 Task: Look for space in Herten, Germany from 5th September, 2023 to 12th September, 2023 for 2 adults in price range Rs.10000 to Rs.15000.  With 1  bedroom having 1 bed and 1 bathroom. Property type can be house, flat, guest house, hotel. Booking option can be shelf check-in. Required host language is English.
Action: Mouse moved to (277, 173)
Screenshot: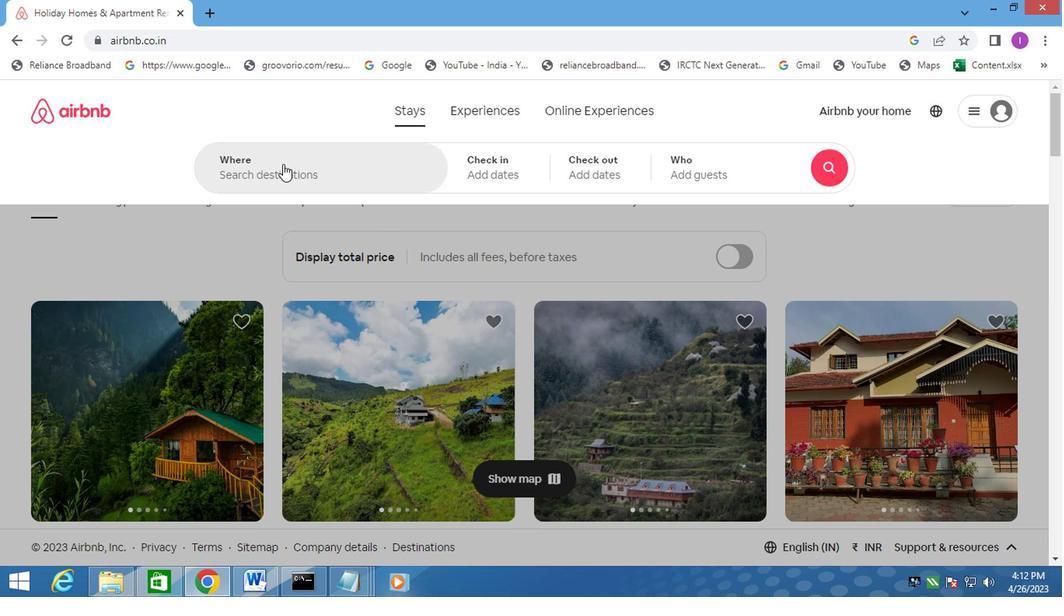 
Action: Mouse pressed left at (277, 173)
Screenshot: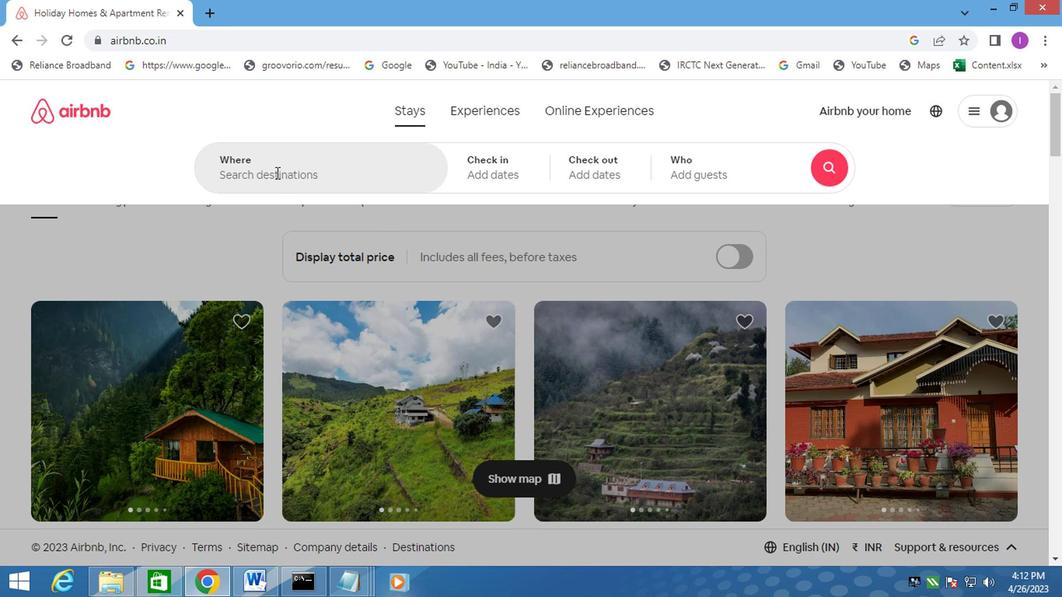 
Action: Mouse moved to (246, 204)
Screenshot: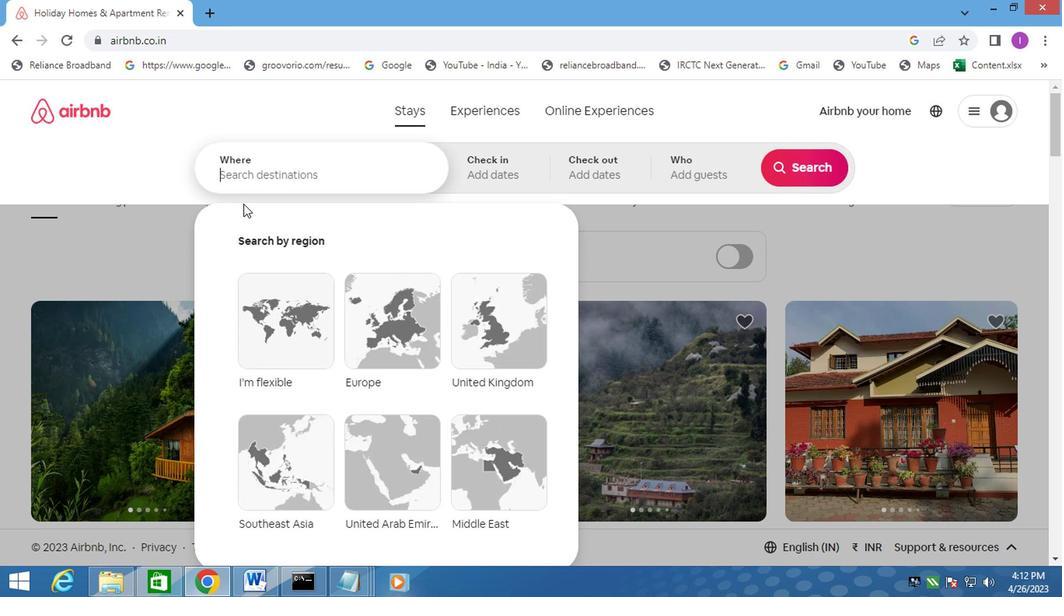 
Action: Key pressed herten,germany
Screenshot: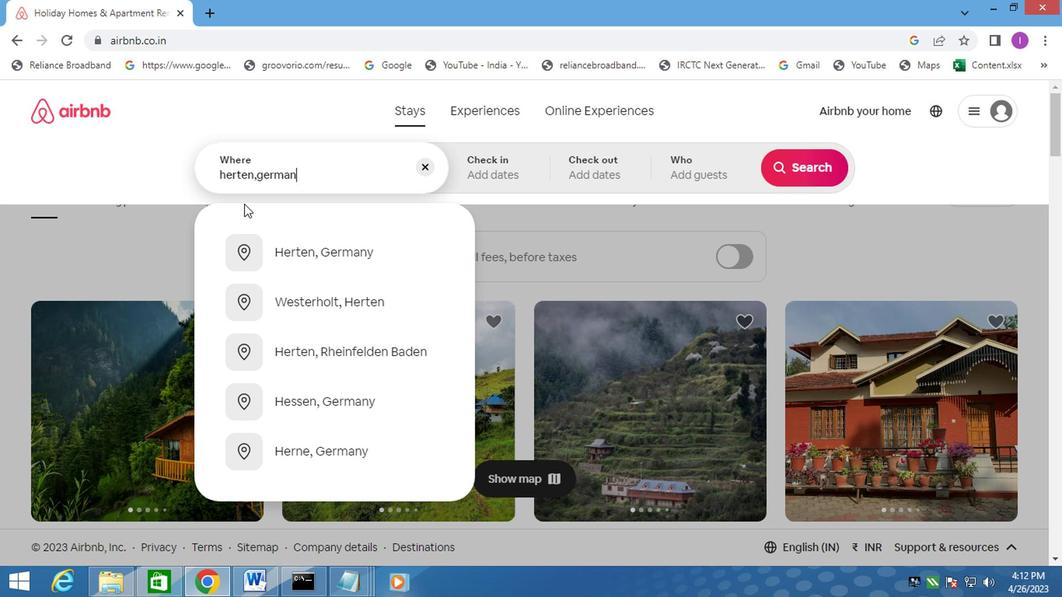 
Action: Mouse moved to (294, 243)
Screenshot: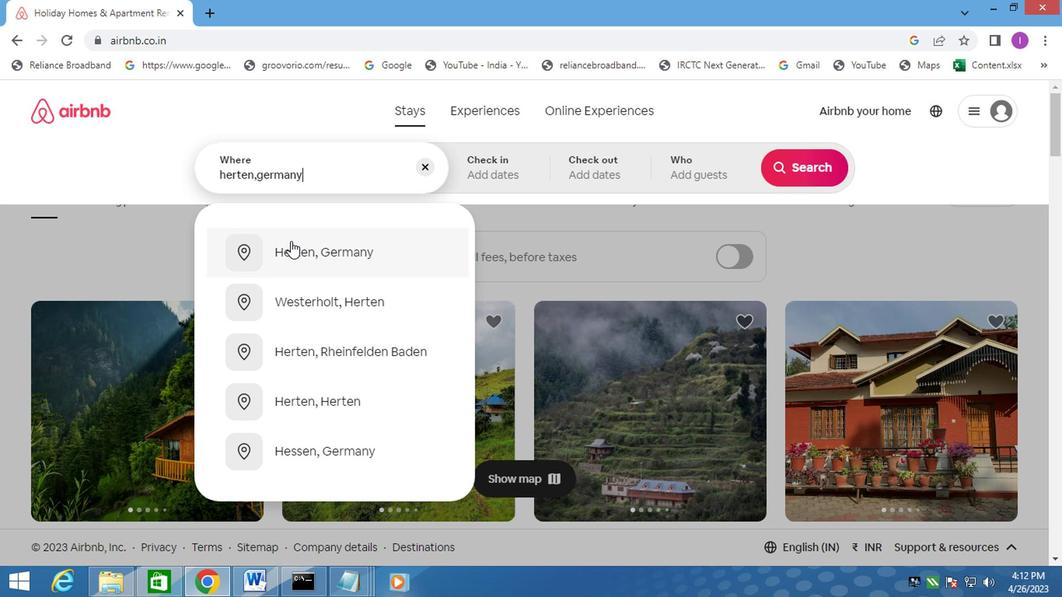 
Action: Mouse pressed left at (294, 243)
Screenshot: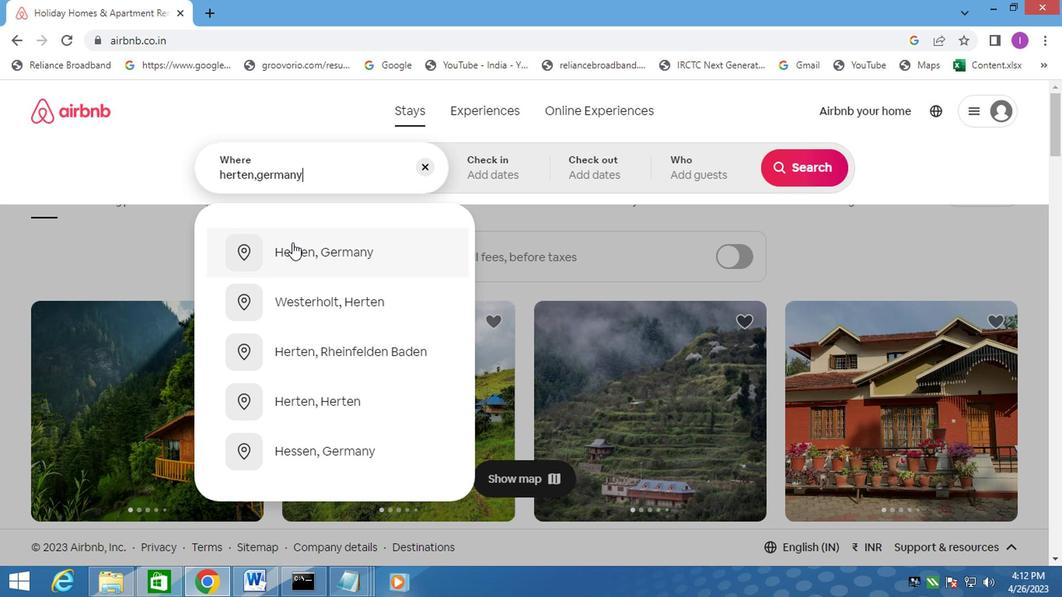 
Action: Mouse moved to (790, 291)
Screenshot: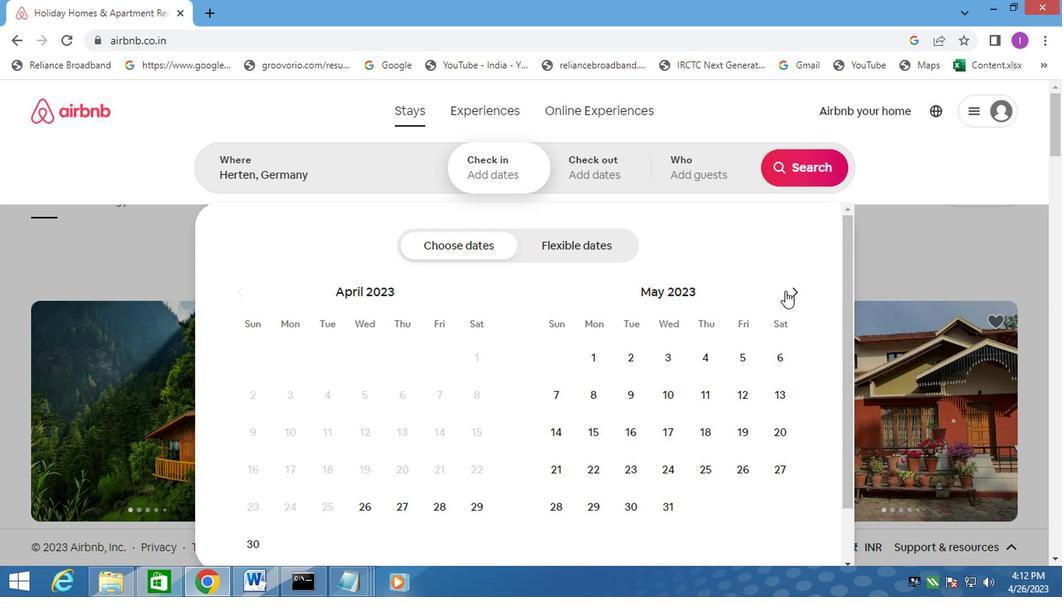 
Action: Mouse pressed left at (790, 291)
Screenshot: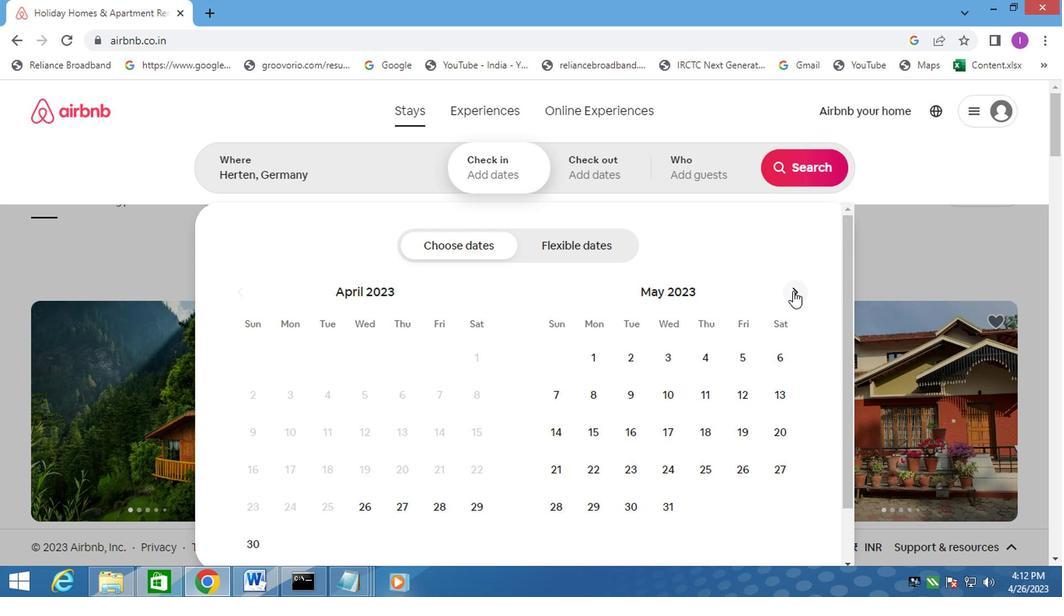 
Action: Mouse pressed left at (790, 291)
Screenshot: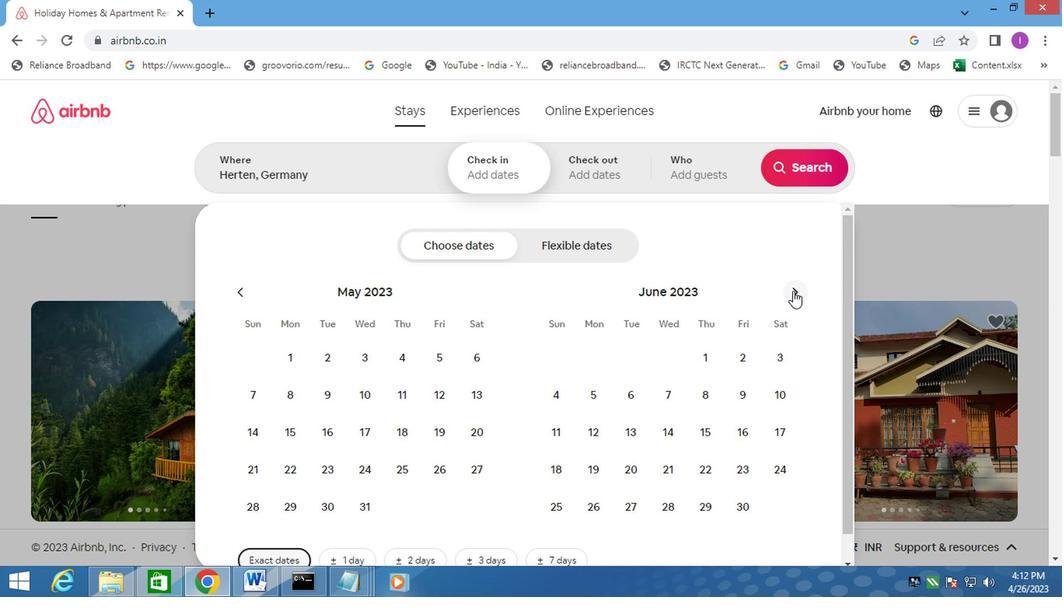 
Action: Mouse moved to (798, 292)
Screenshot: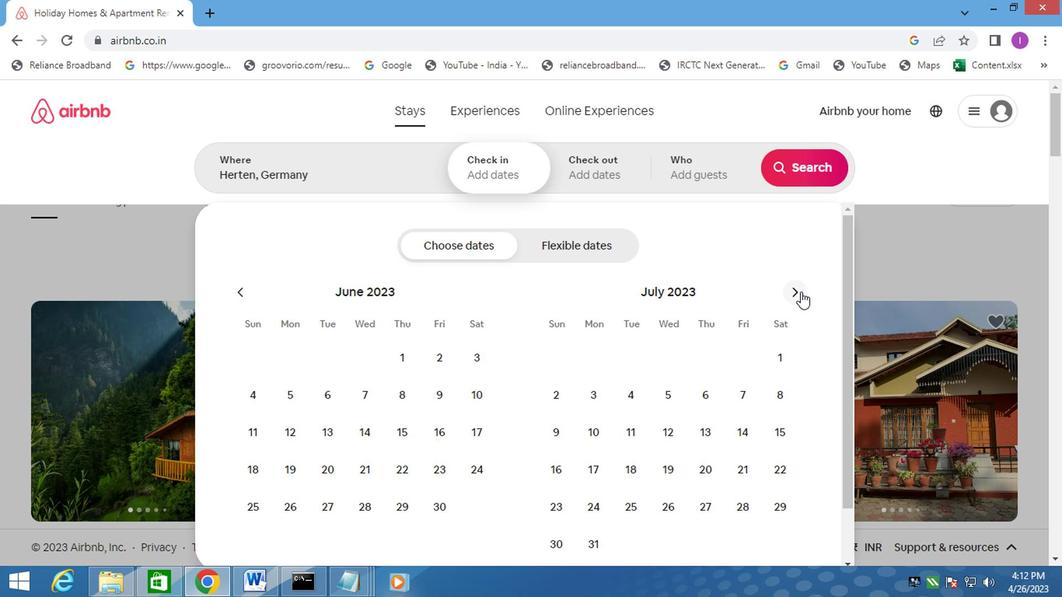 
Action: Mouse pressed left at (798, 292)
Screenshot: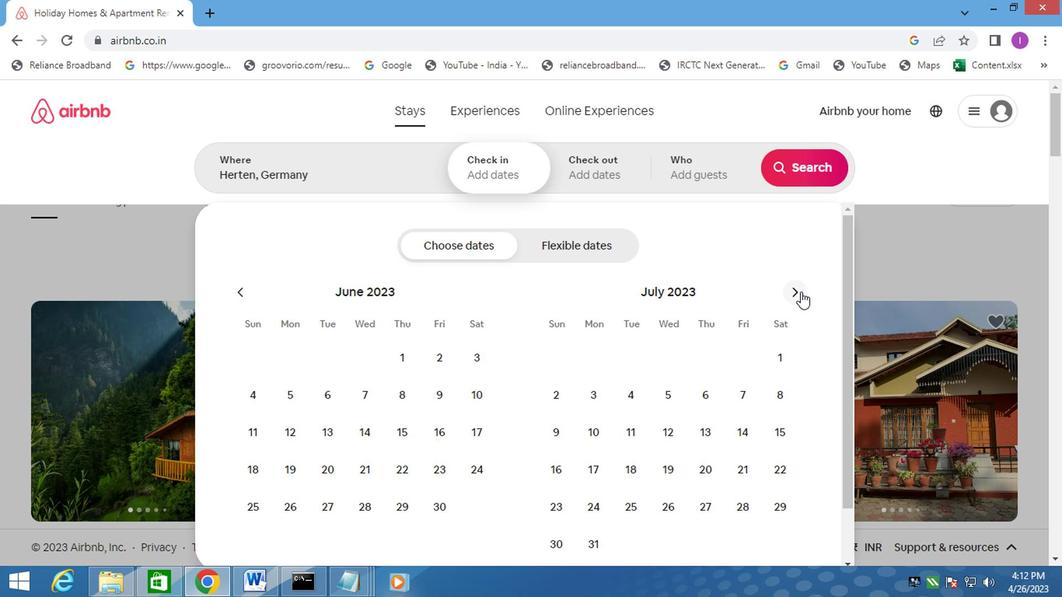 
Action: Mouse moved to (799, 292)
Screenshot: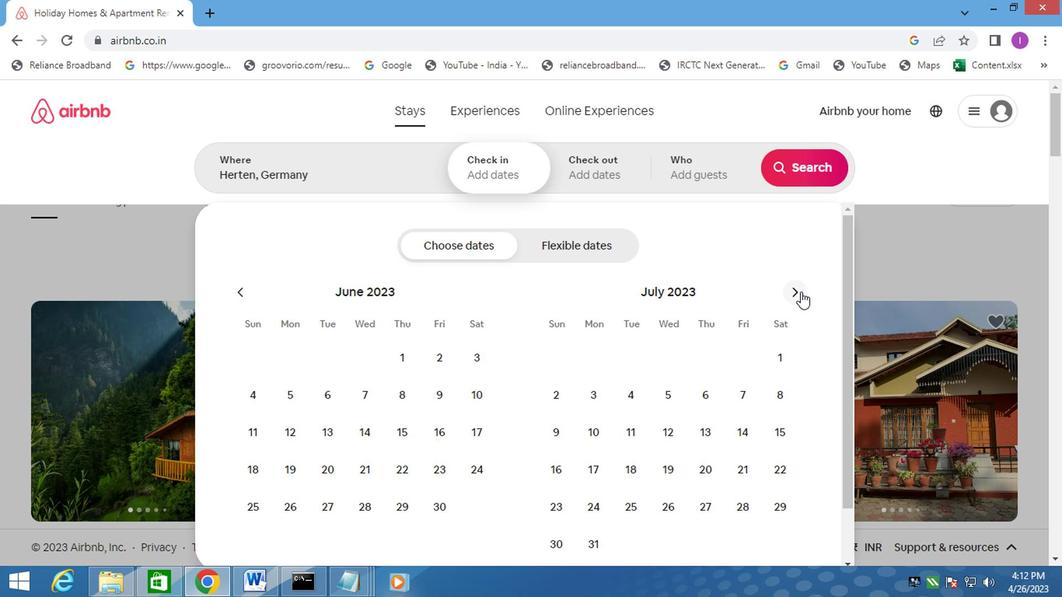
Action: Mouse pressed left at (799, 292)
Screenshot: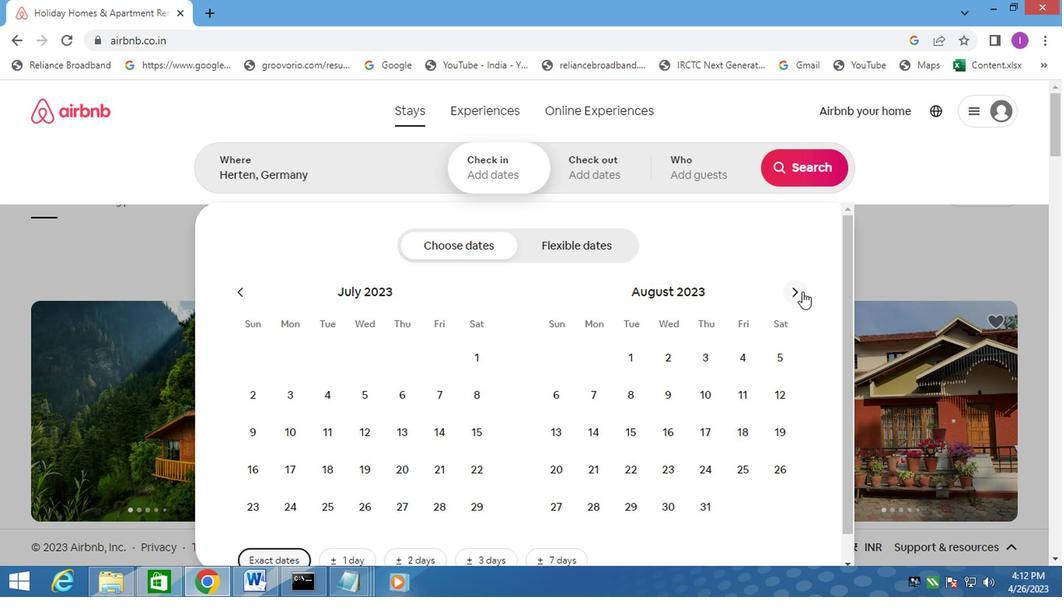 
Action: Mouse moved to (628, 395)
Screenshot: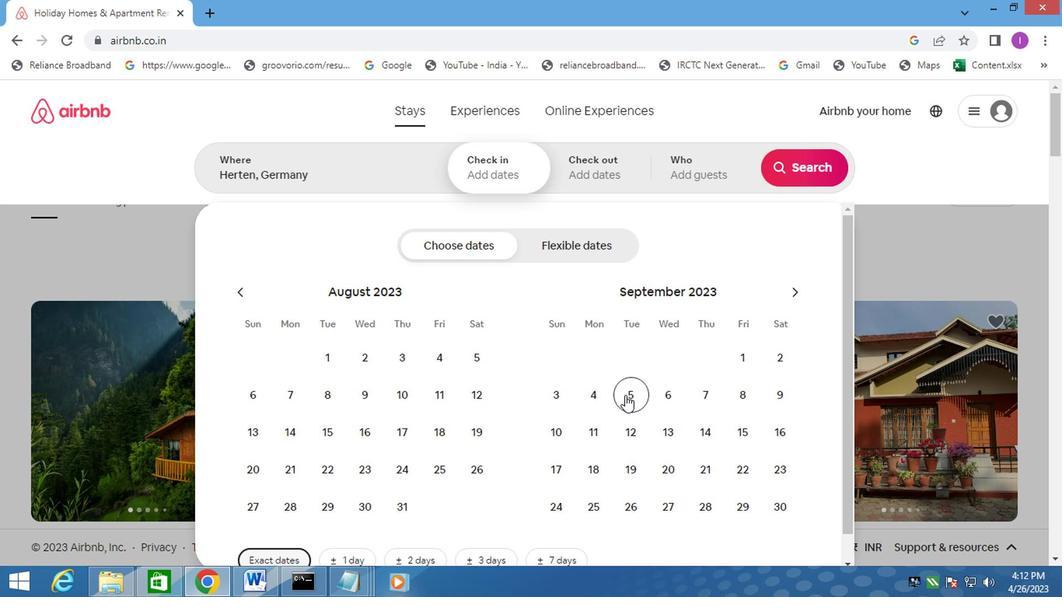
Action: Mouse pressed left at (628, 395)
Screenshot: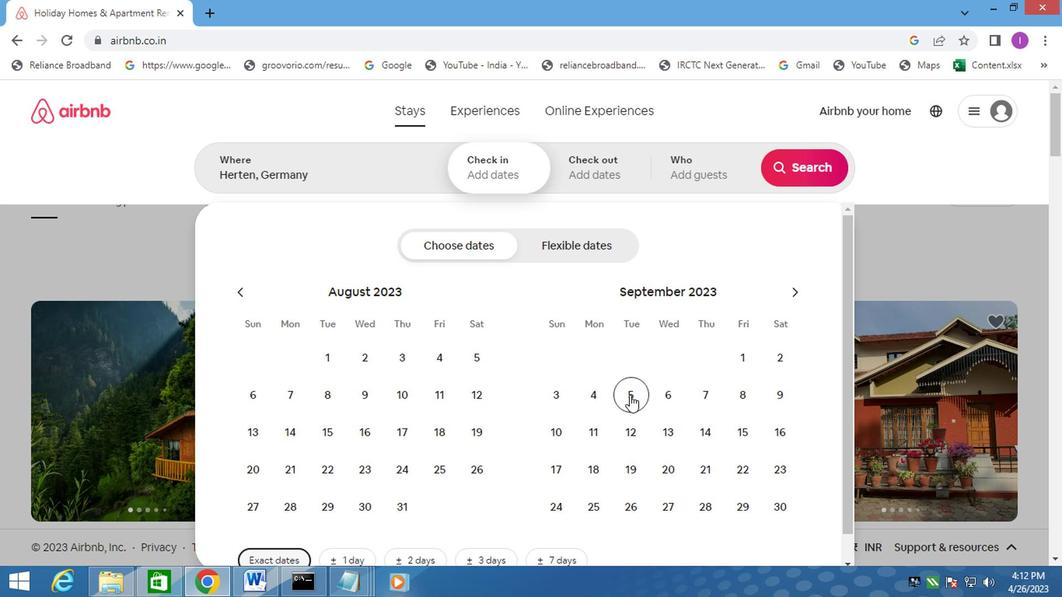 
Action: Mouse moved to (641, 425)
Screenshot: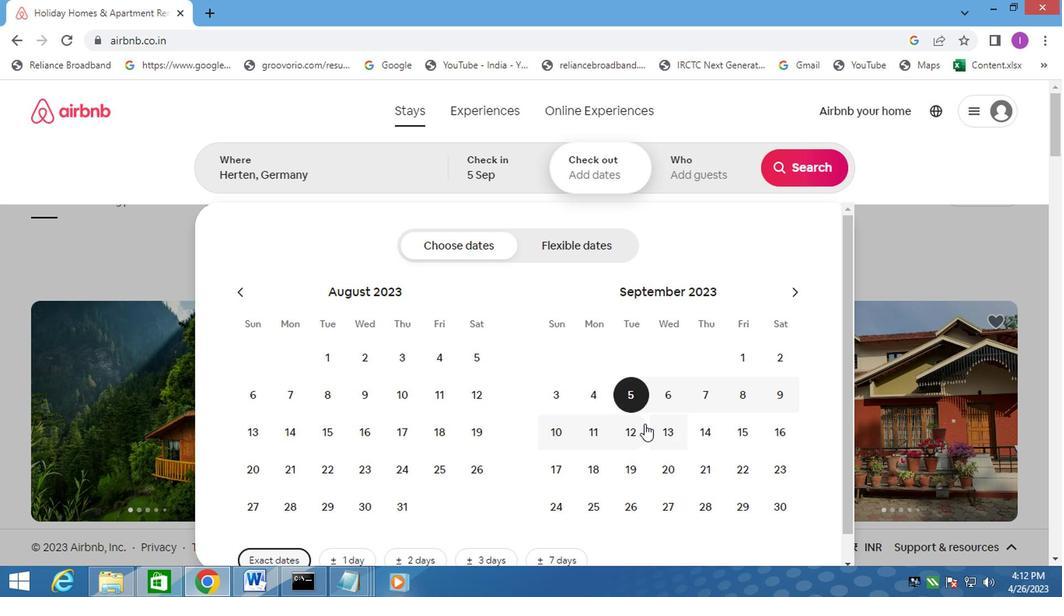 
Action: Mouse pressed left at (641, 425)
Screenshot: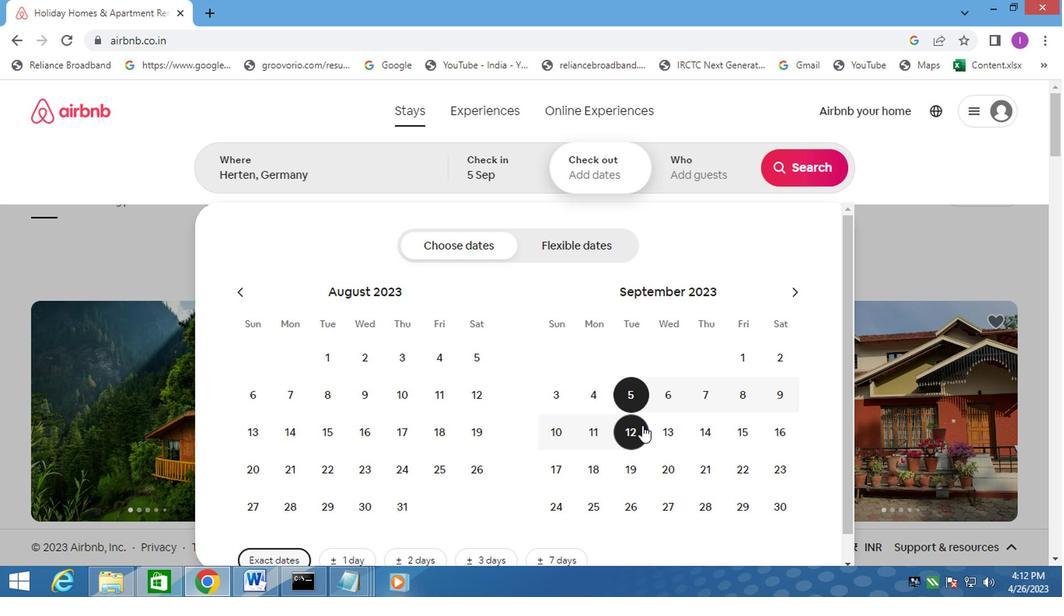
Action: Mouse moved to (708, 172)
Screenshot: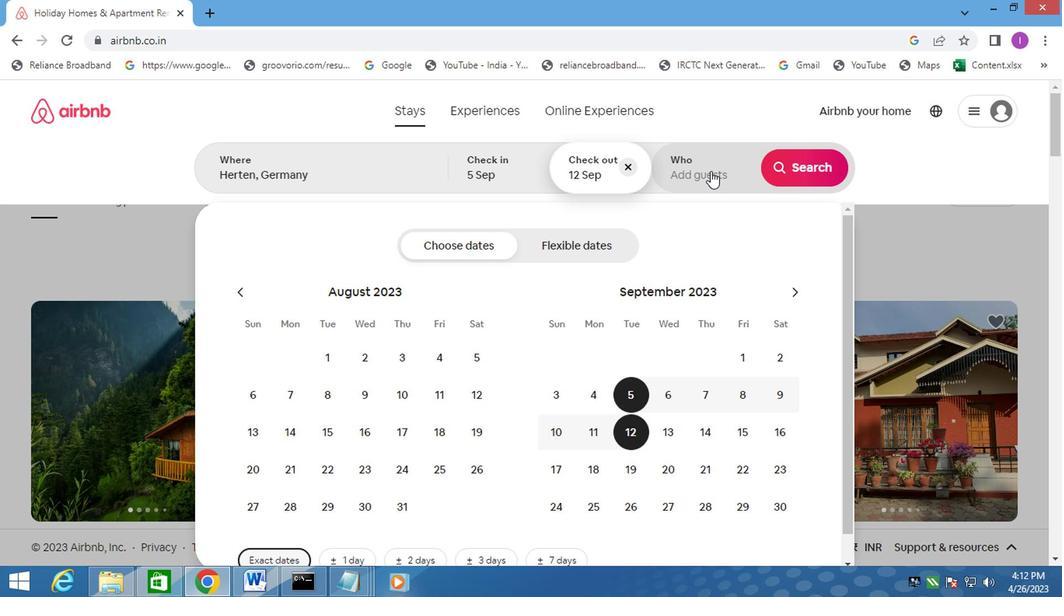 
Action: Mouse pressed left at (708, 172)
Screenshot: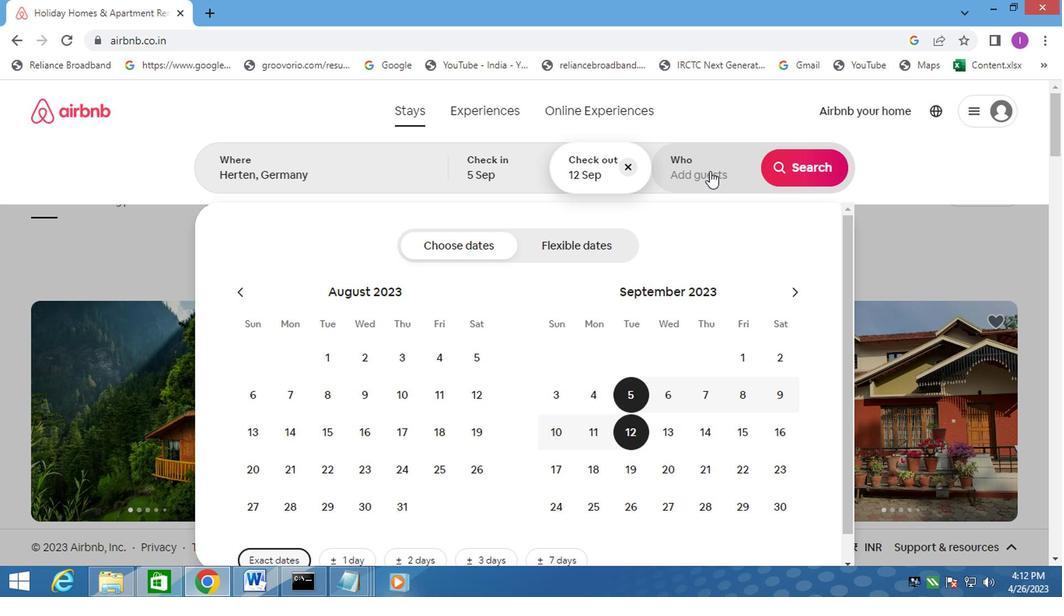 
Action: Mouse moved to (804, 250)
Screenshot: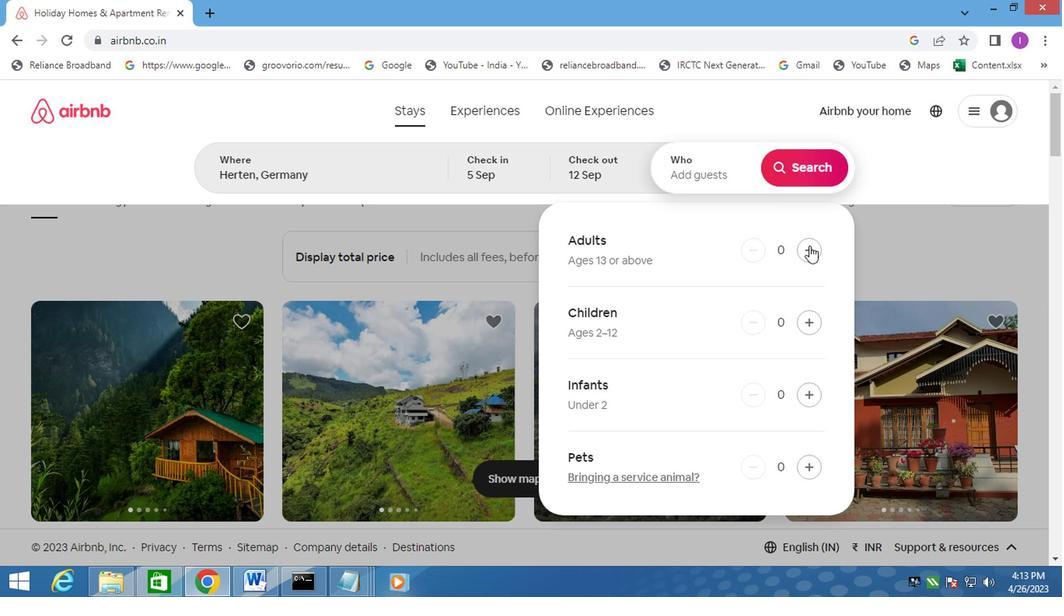 
Action: Mouse pressed left at (804, 250)
Screenshot: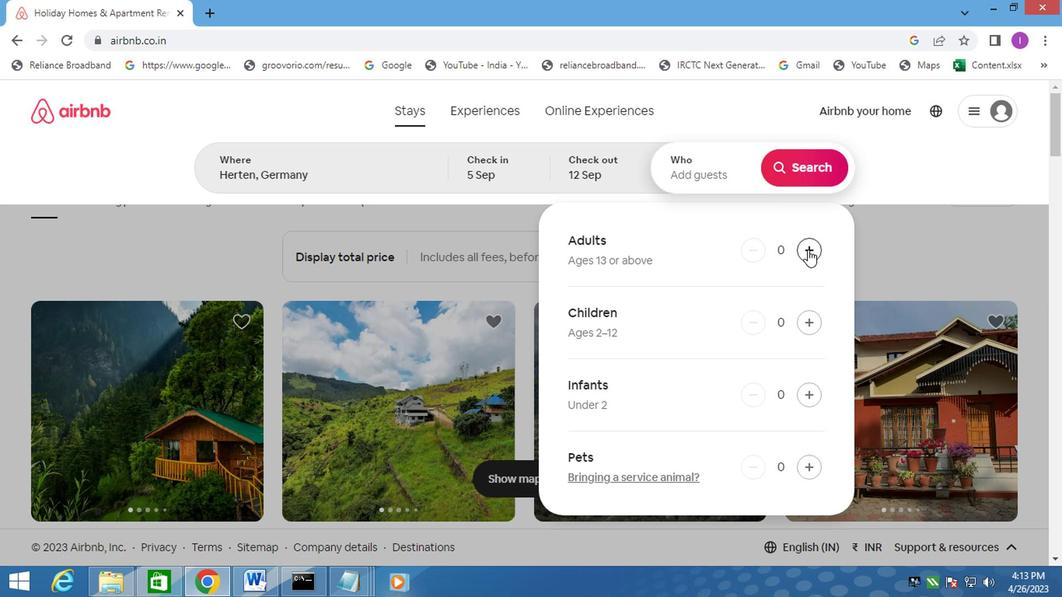 
Action: Mouse pressed left at (804, 250)
Screenshot: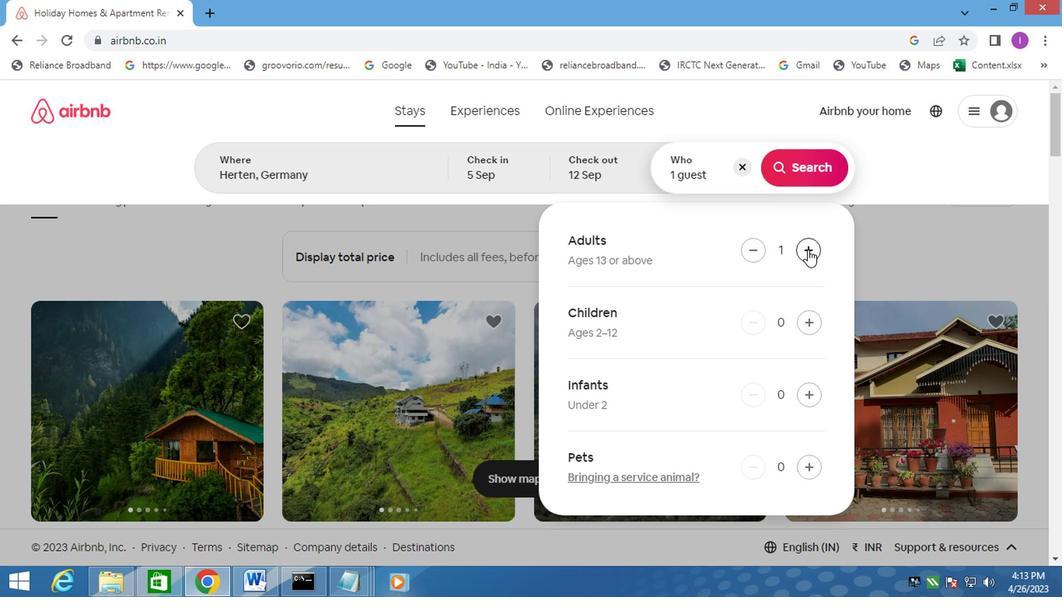
Action: Mouse moved to (806, 177)
Screenshot: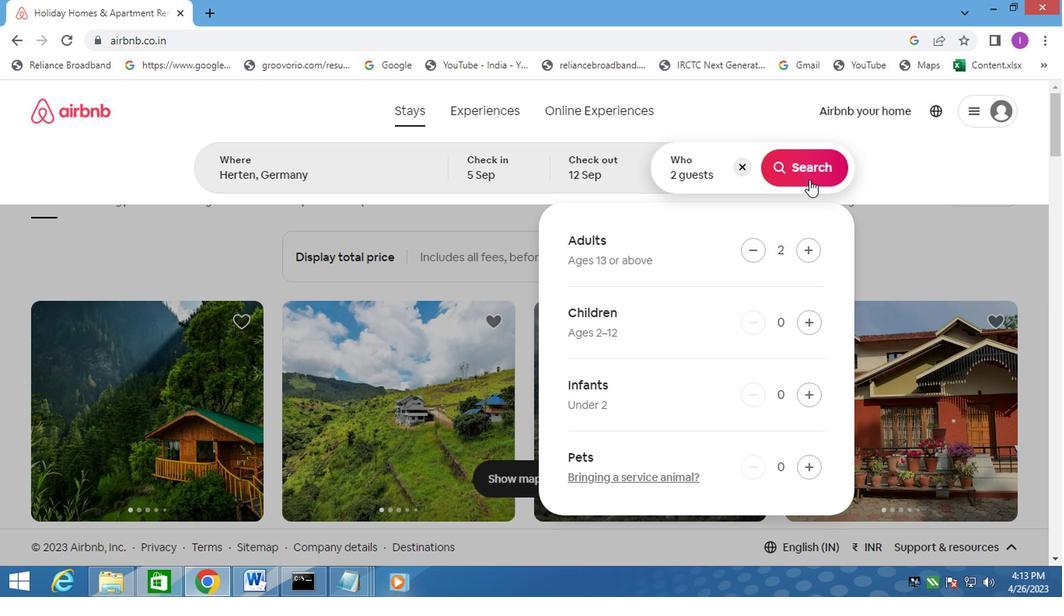 
Action: Mouse pressed left at (806, 177)
Screenshot: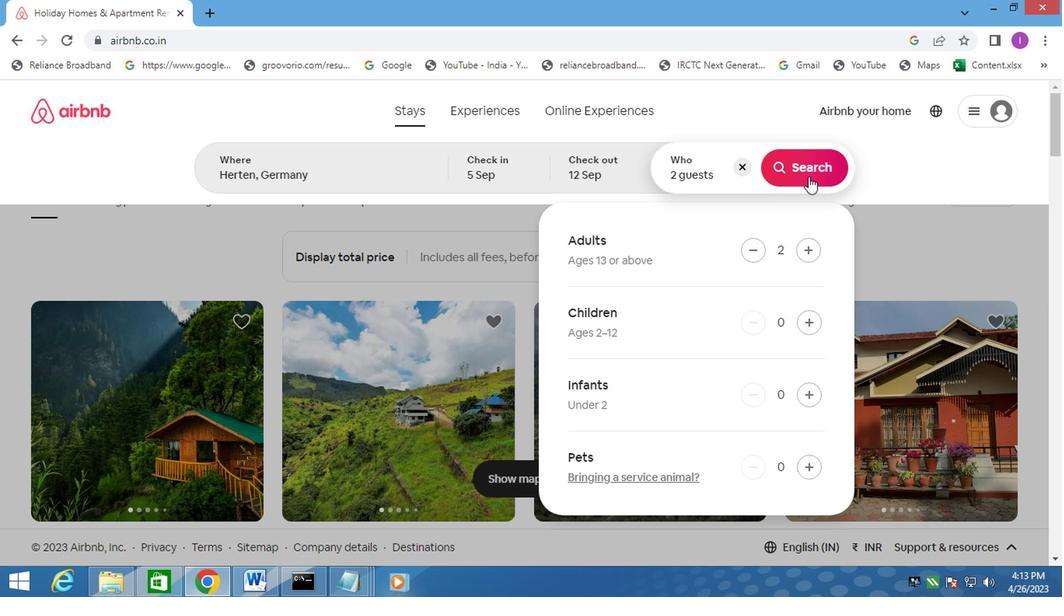 
Action: Mouse moved to (995, 175)
Screenshot: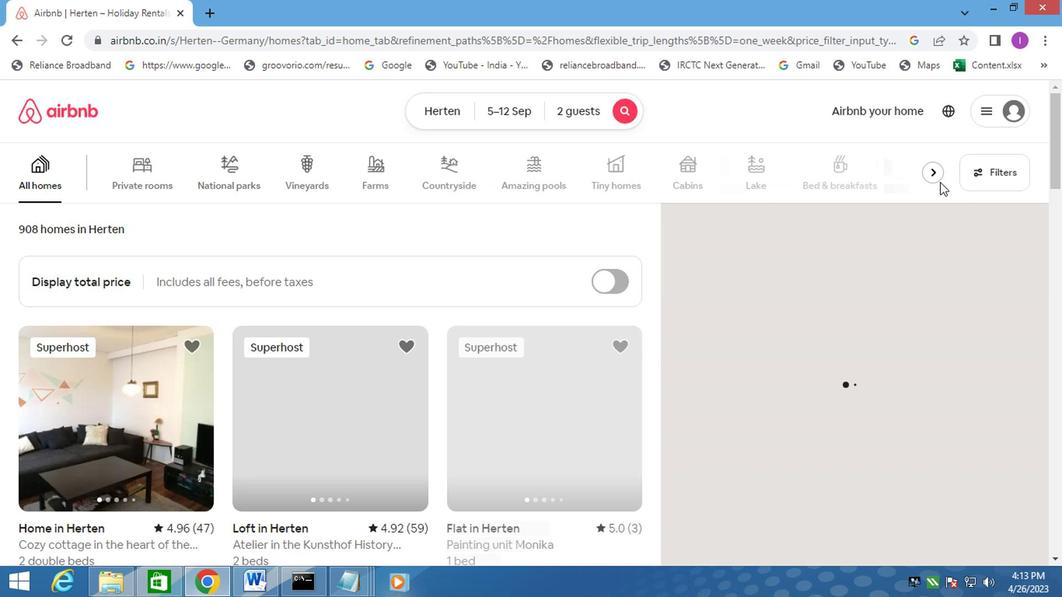 
Action: Mouse pressed left at (995, 175)
Screenshot: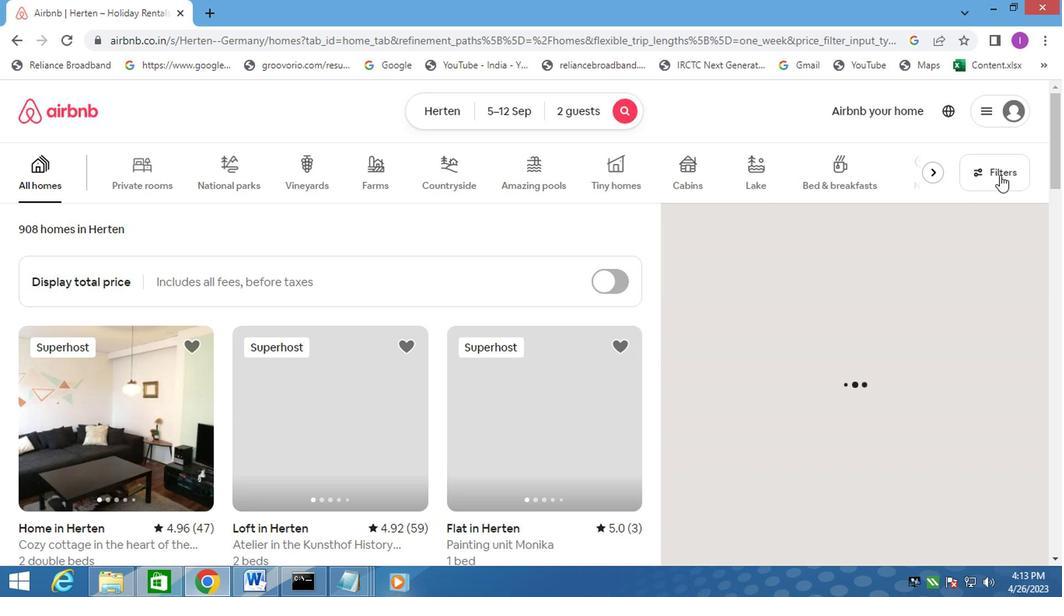 
Action: Mouse moved to (334, 364)
Screenshot: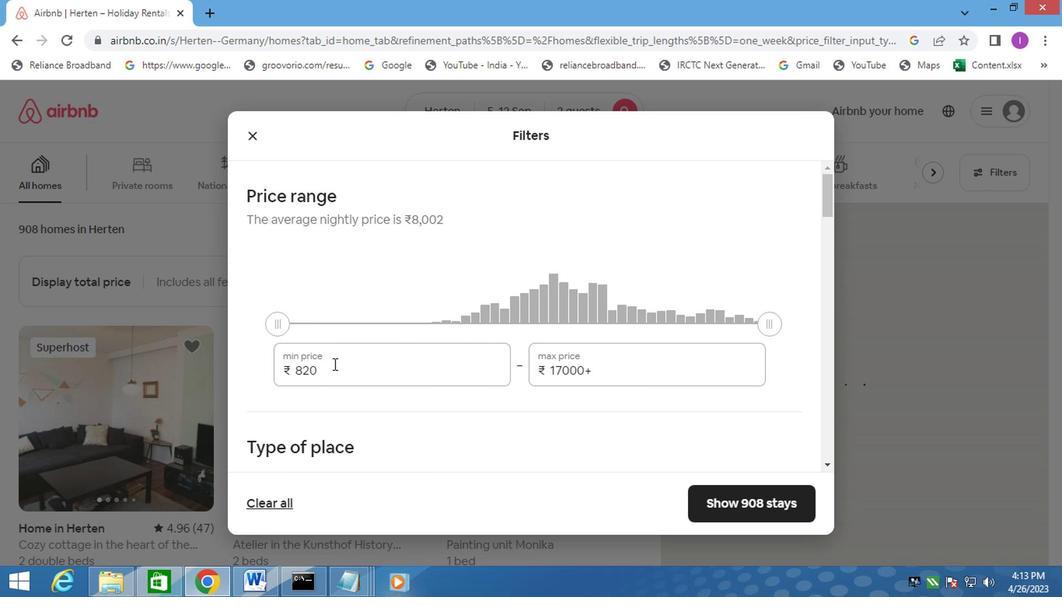 
Action: Mouse pressed left at (334, 364)
Screenshot: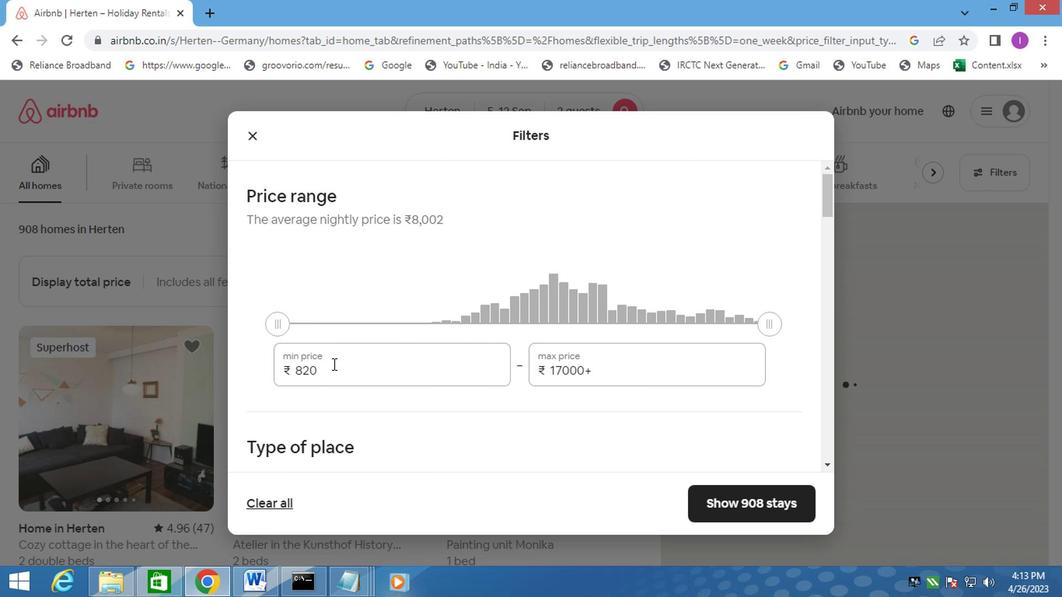 
Action: Mouse moved to (586, 289)
Screenshot: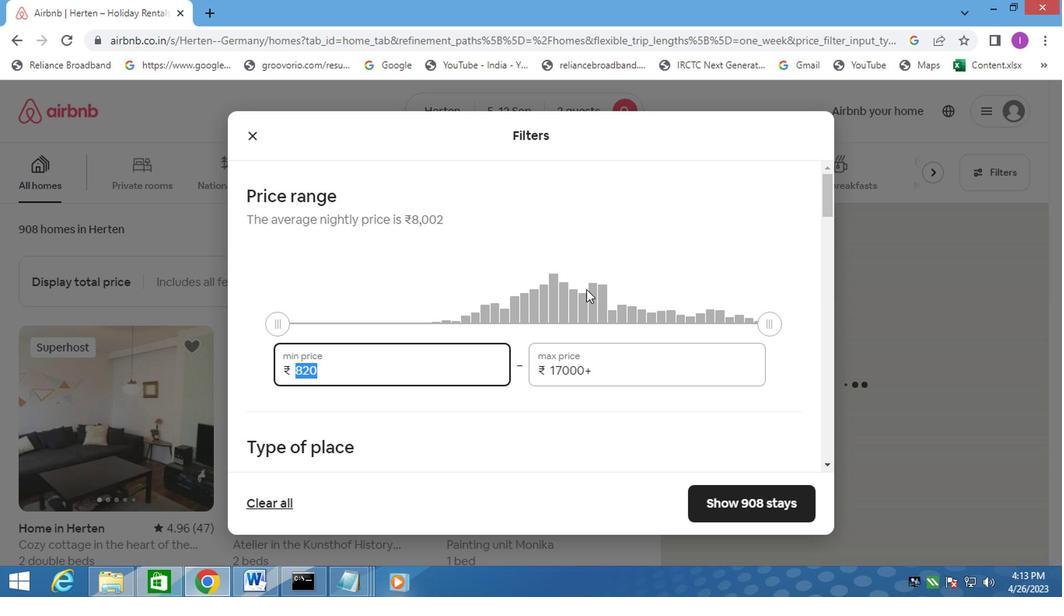 
Action: Key pressed 10000
Screenshot: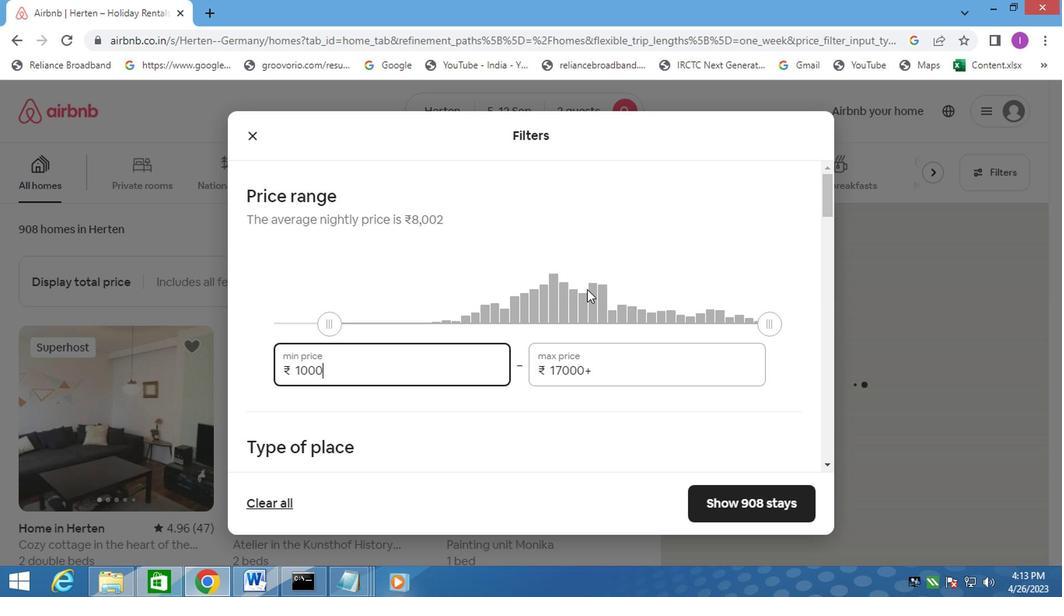 
Action: Mouse moved to (614, 364)
Screenshot: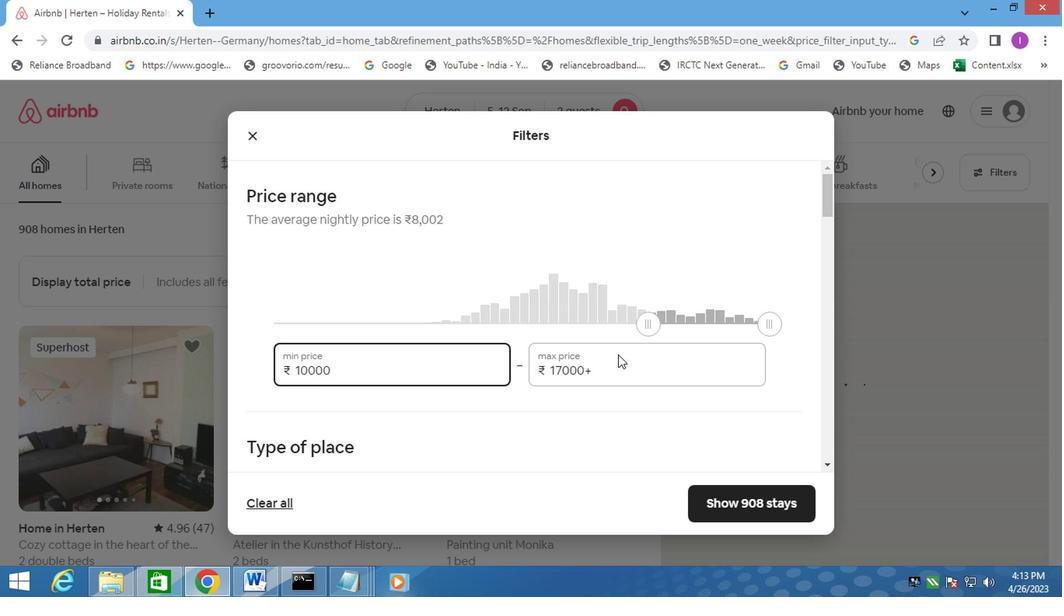 
Action: Mouse pressed left at (614, 364)
Screenshot: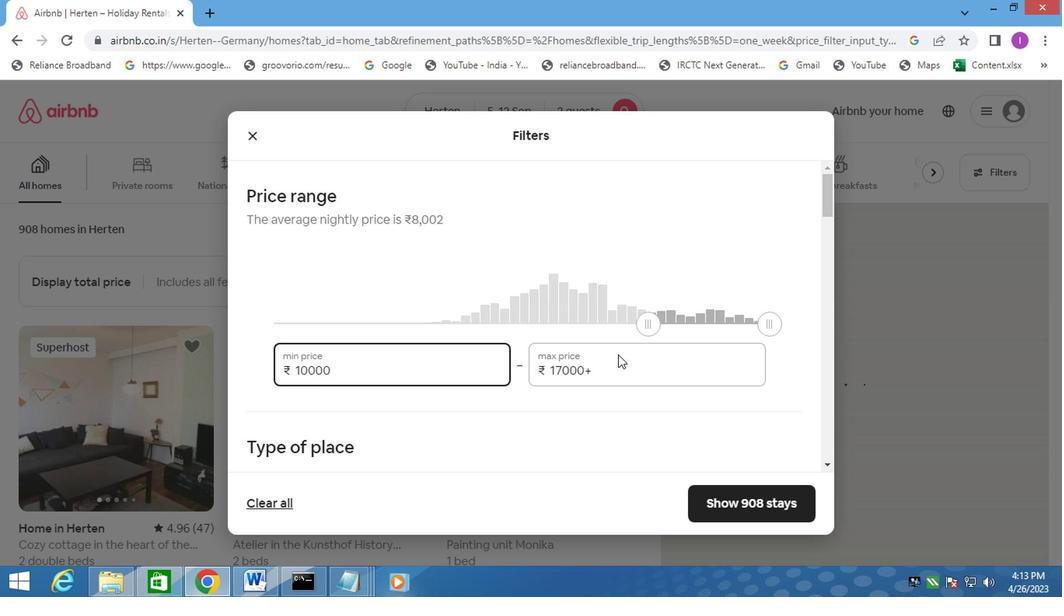
Action: Mouse moved to (540, 375)
Screenshot: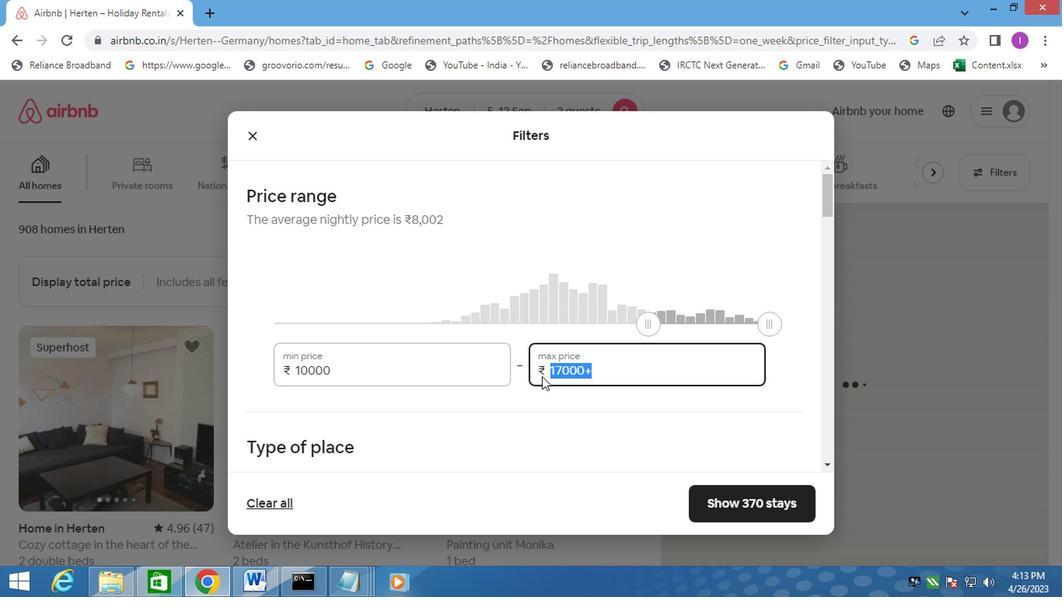 
Action: Key pressed 15000
Screenshot: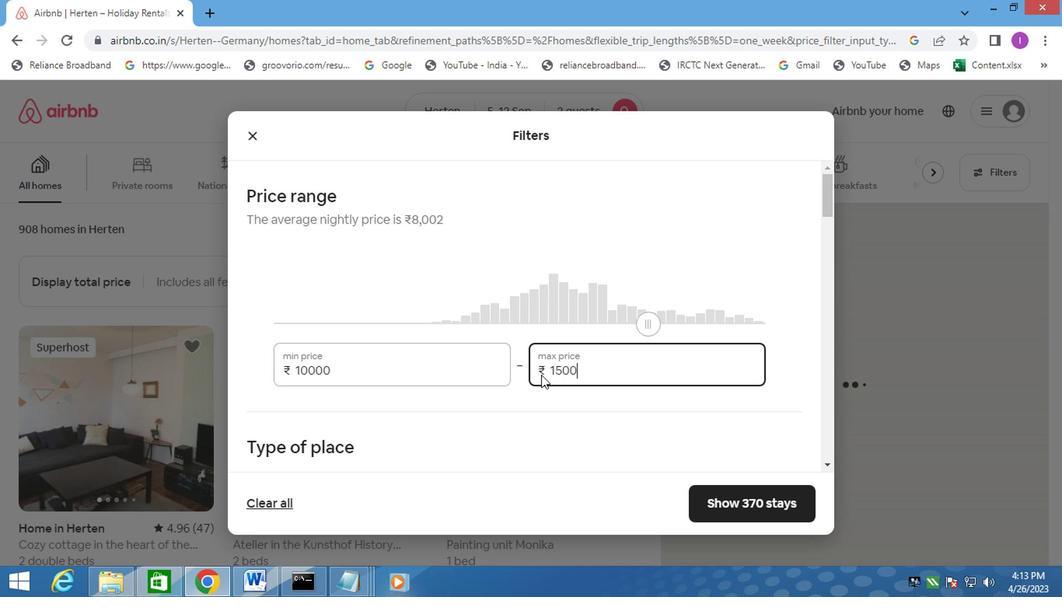 
Action: Mouse moved to (533, 369)
Screenshot: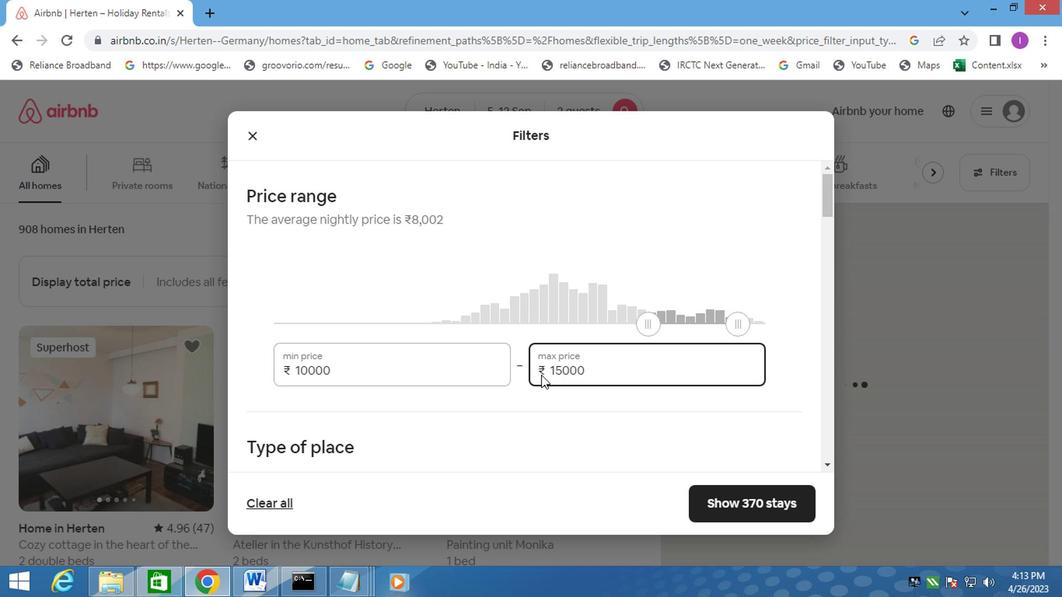 
Action: Mouse scrolled (533, 368) with delta (0, 0)
Screenshot: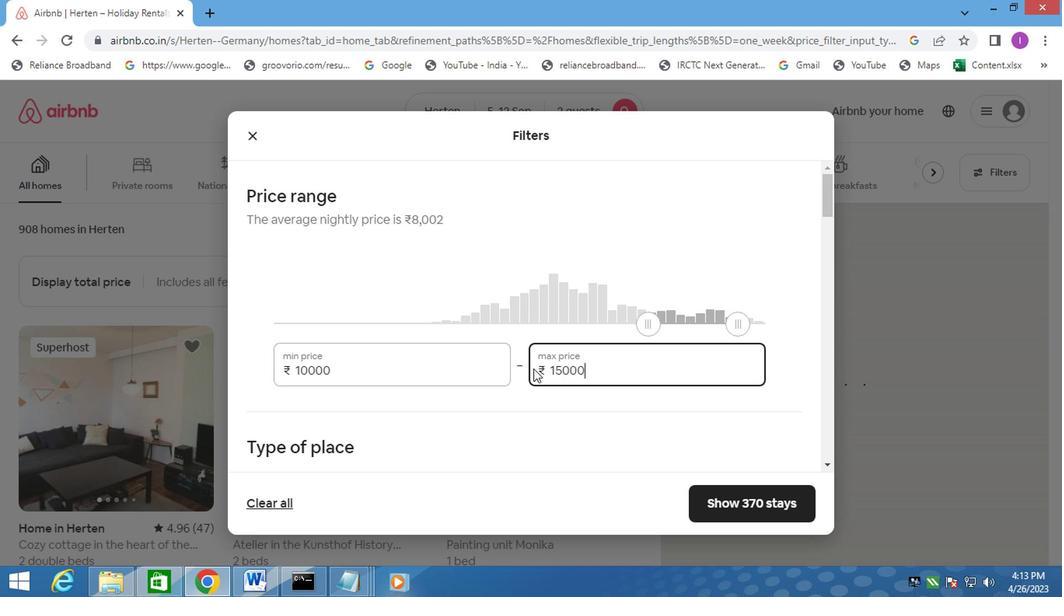
Action: Mouse moved to (533, 369)
Screenshot: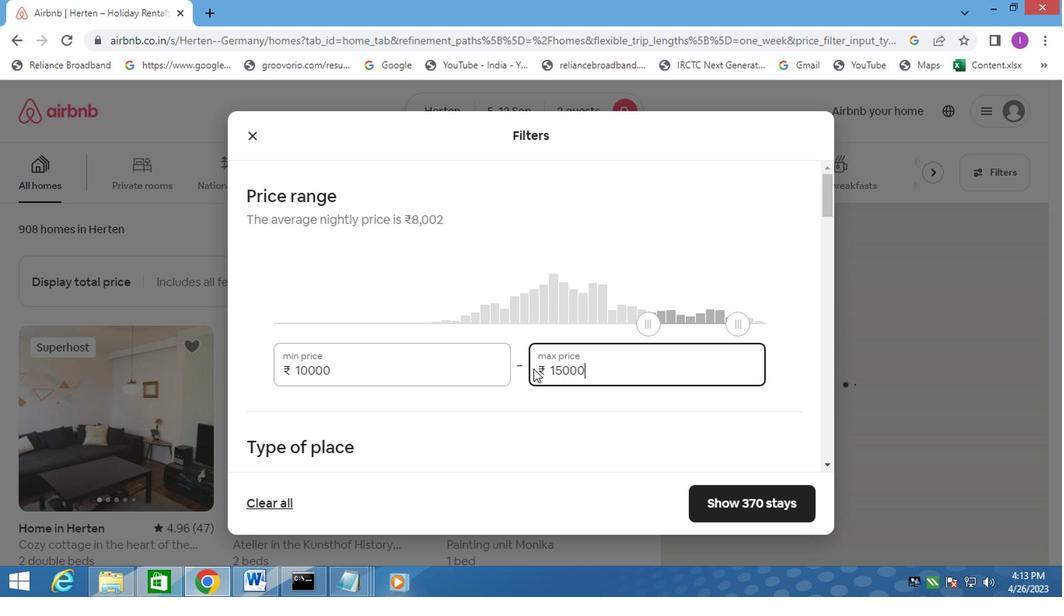 
Action: Mouse scrolled (533, 368) with delta (0, 0)
Screenshot: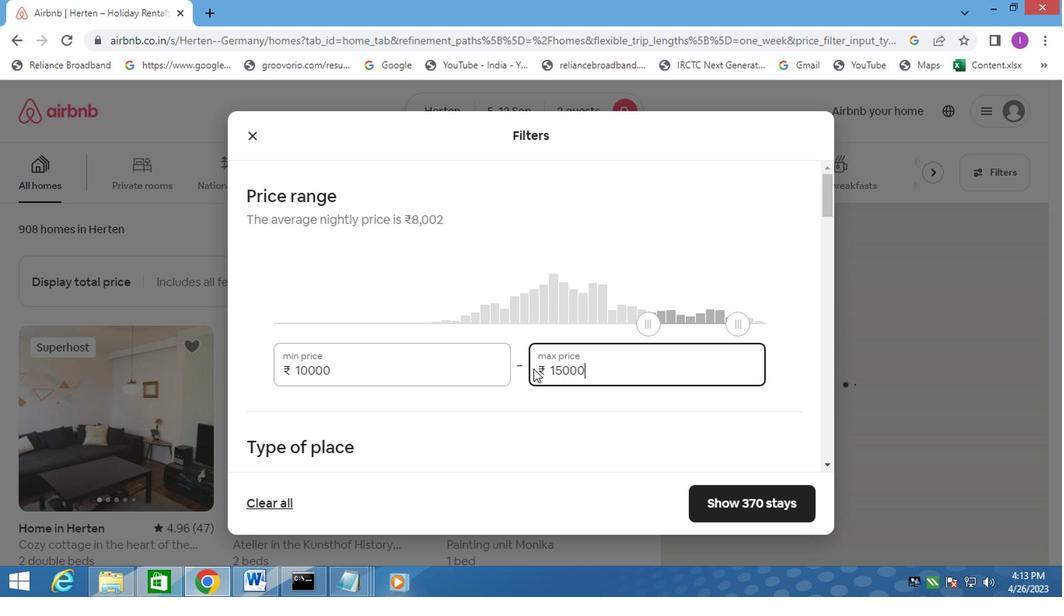 
Action: Mouse scrolled (533, 368) with delta (0, 0)
Screenshot: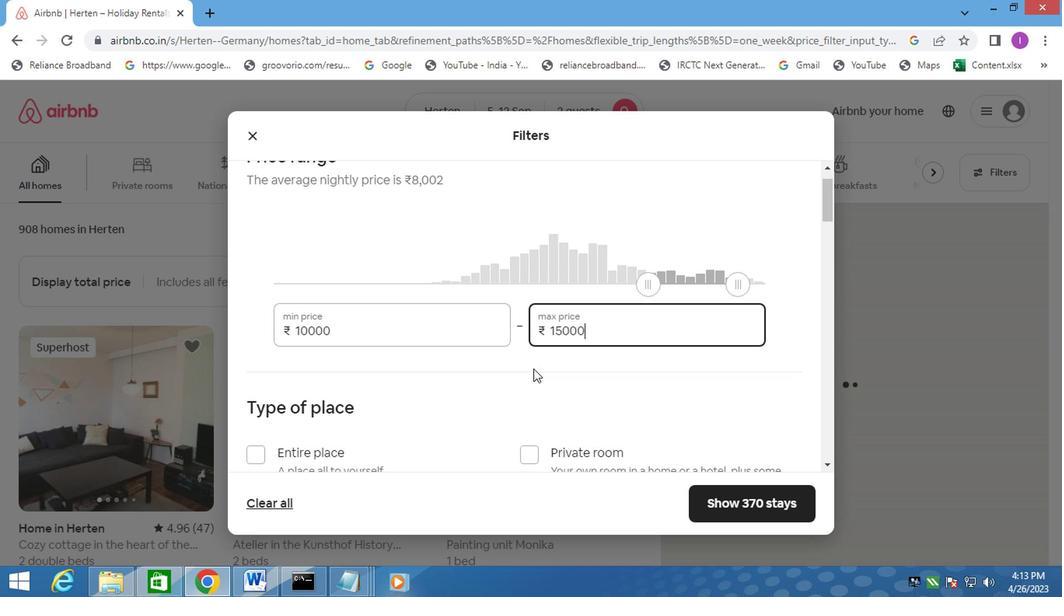 
Action: Mouse moved to (258, 261)
Screenshot: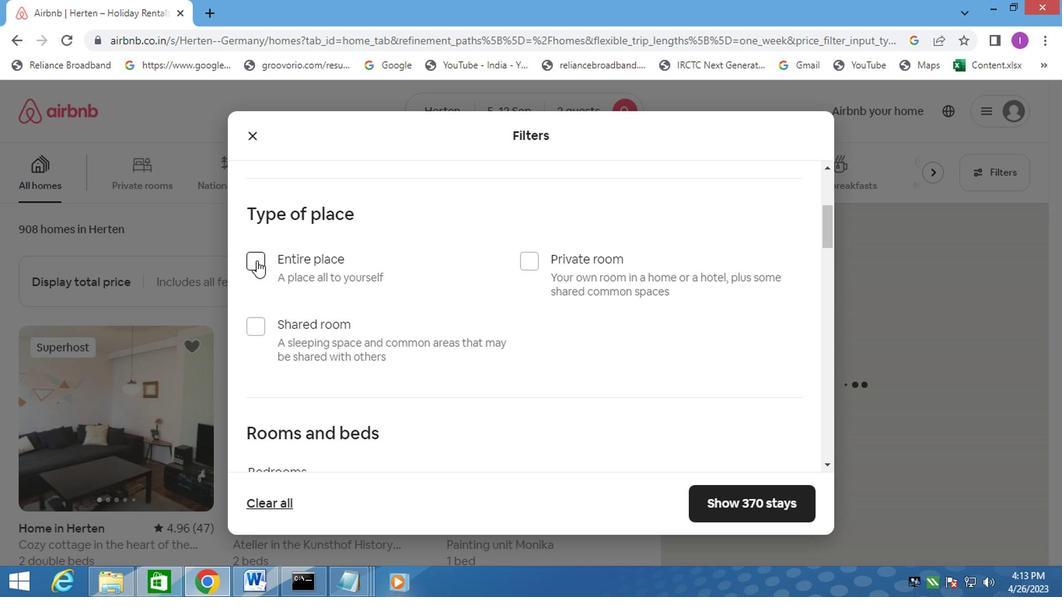 
Action: Mouse pressed left at (258, 261)
Screenshot: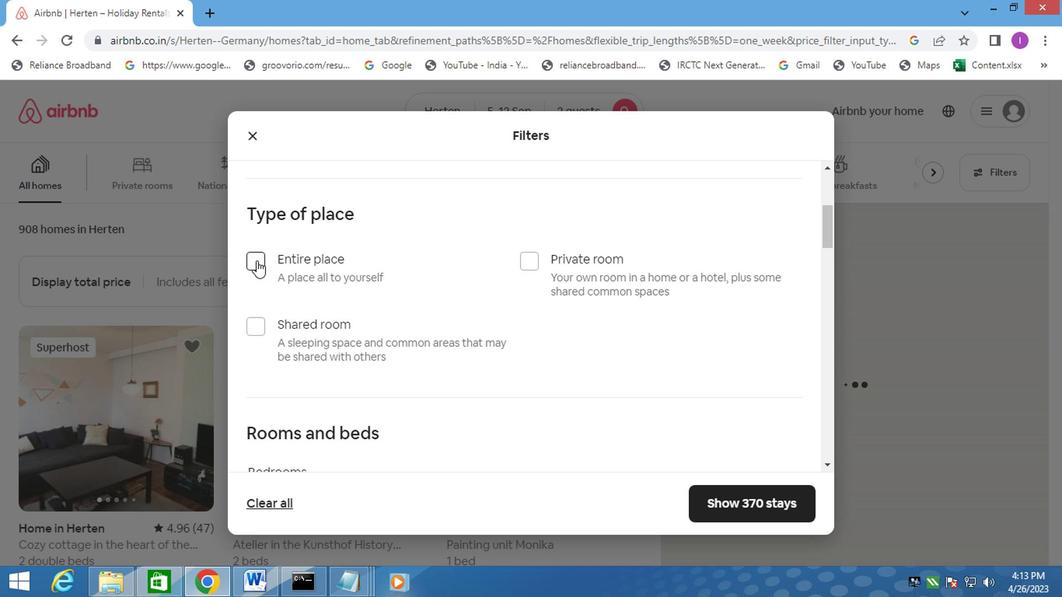 
Action: Mouse moved to (339, 349)
Screenshot: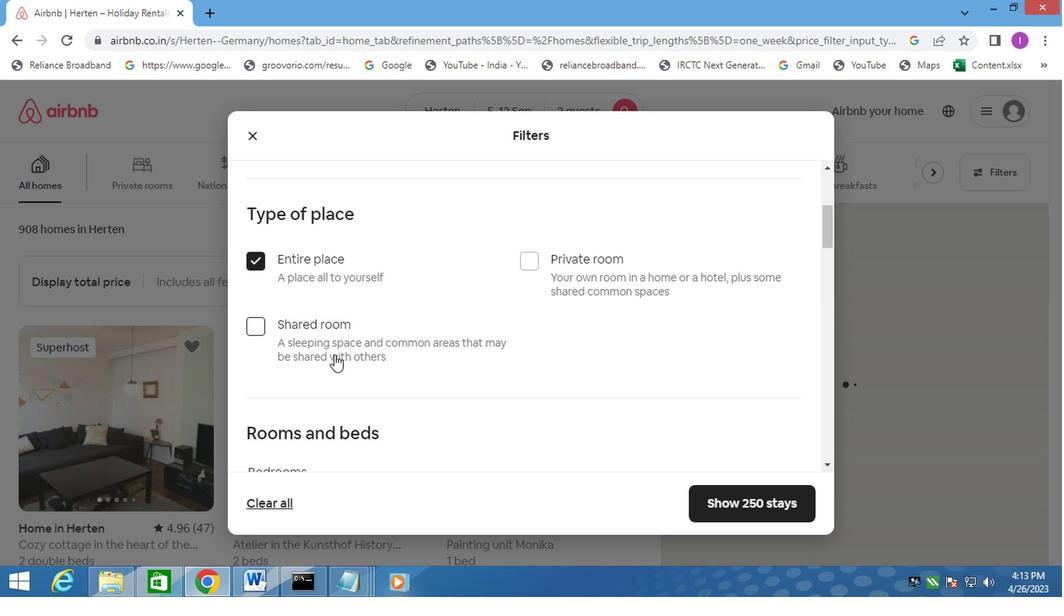 
Action: Mouse scrolled (339, 348) with delta (0, 0)
Screenshot: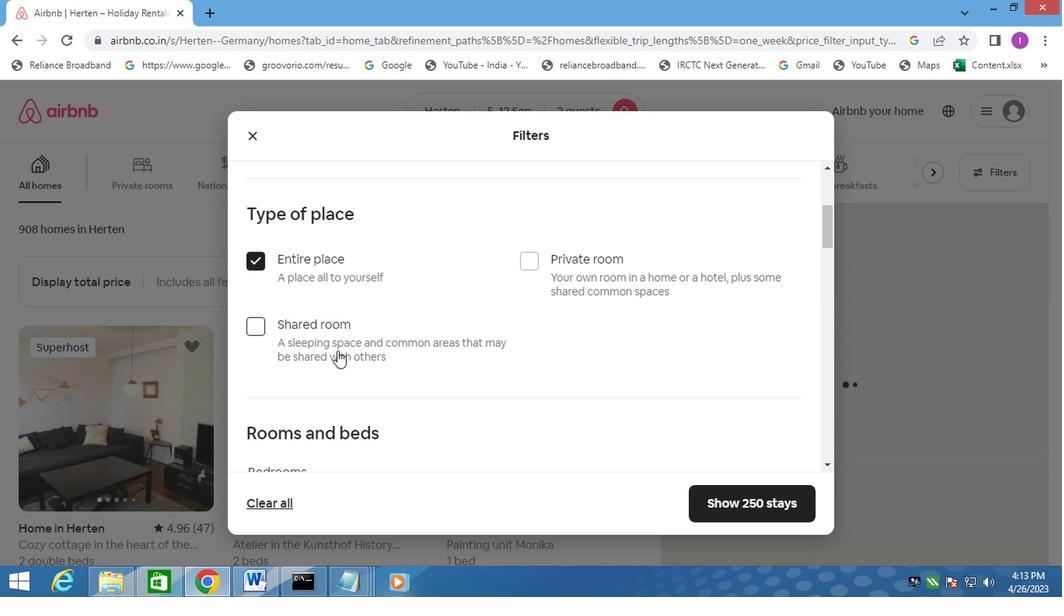 
Action: Mouse moved to (341, 350)
Screenshot: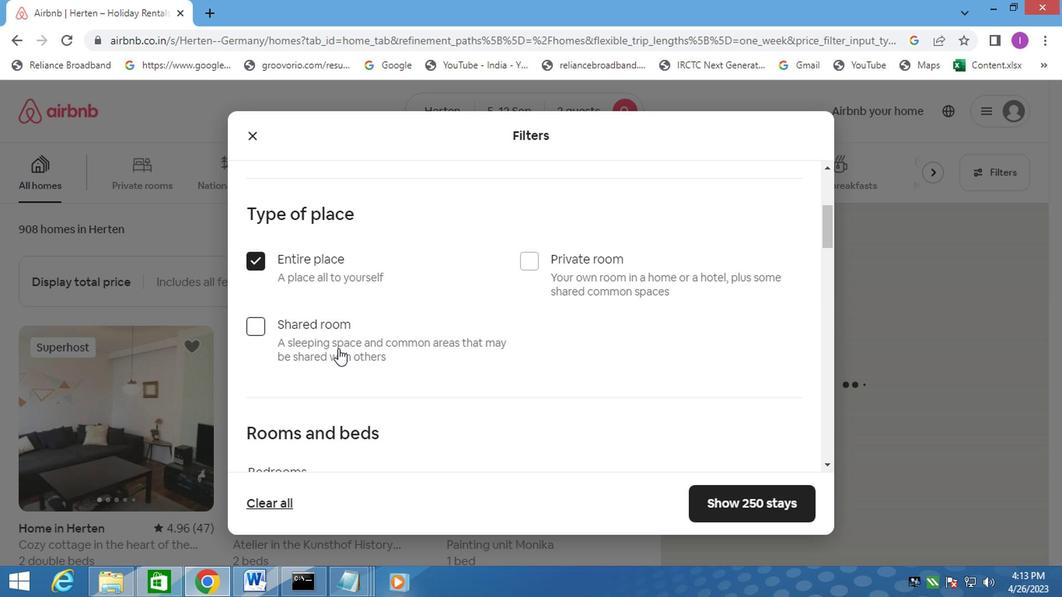 
Action: Mouse scrolled (341, 349) with delta (0, -1)
Screenshot: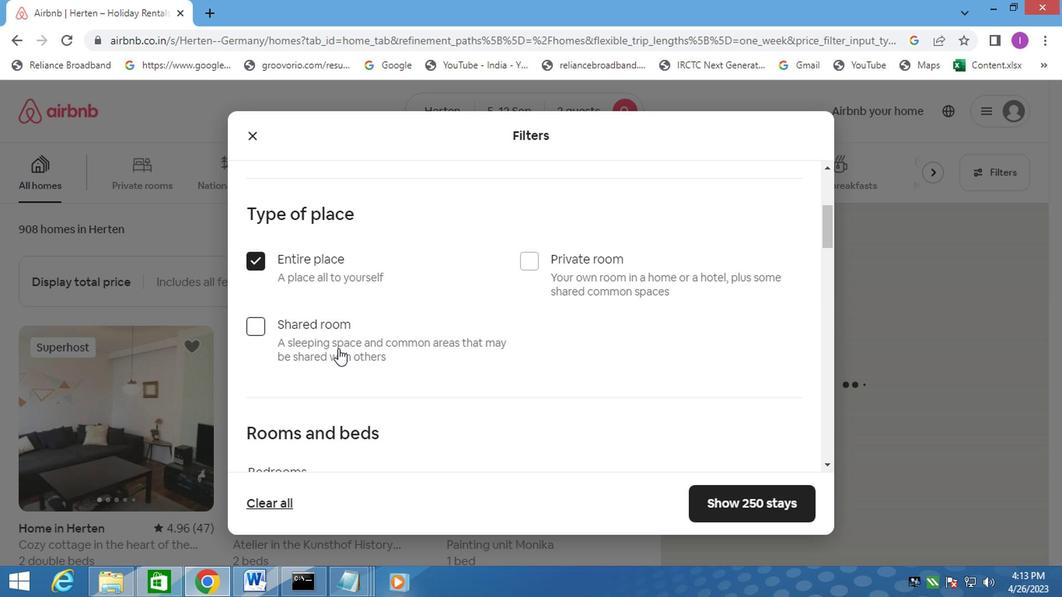 
Action: Mouse moved to (341, 351)
Screenshot: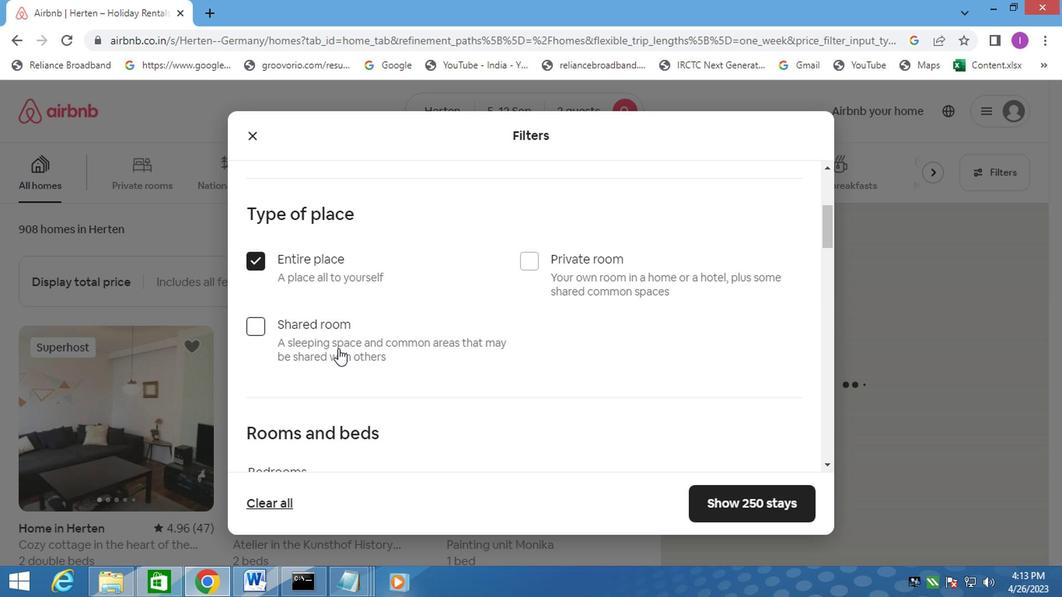 
Action: Mouse scrolled (341, 350) with delta (0, 0)
Screenshot: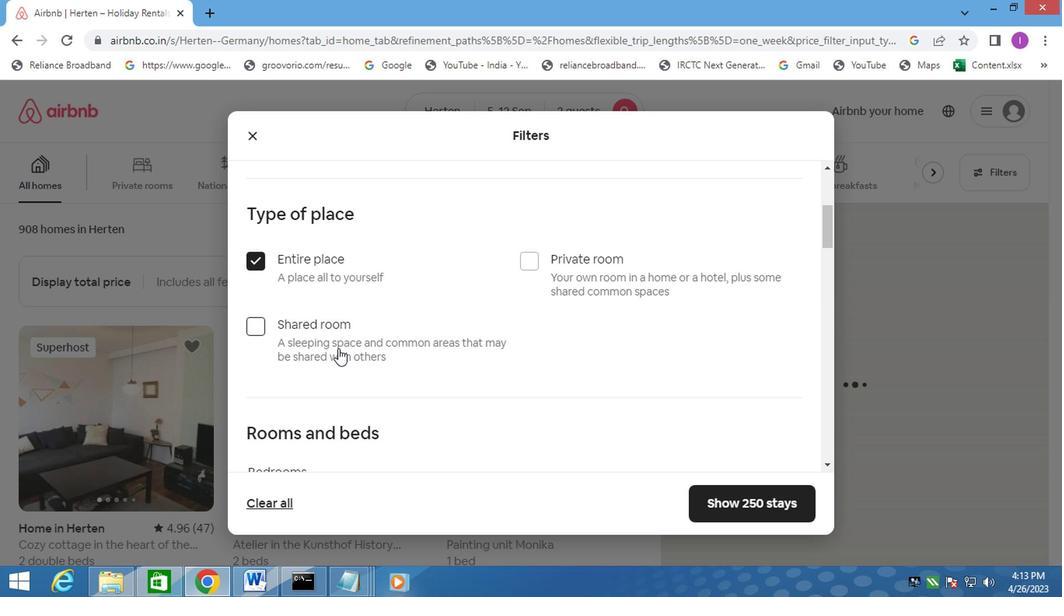
Action: Mouse scrolled (341, 350) with delta (0, 0)
Screenshot: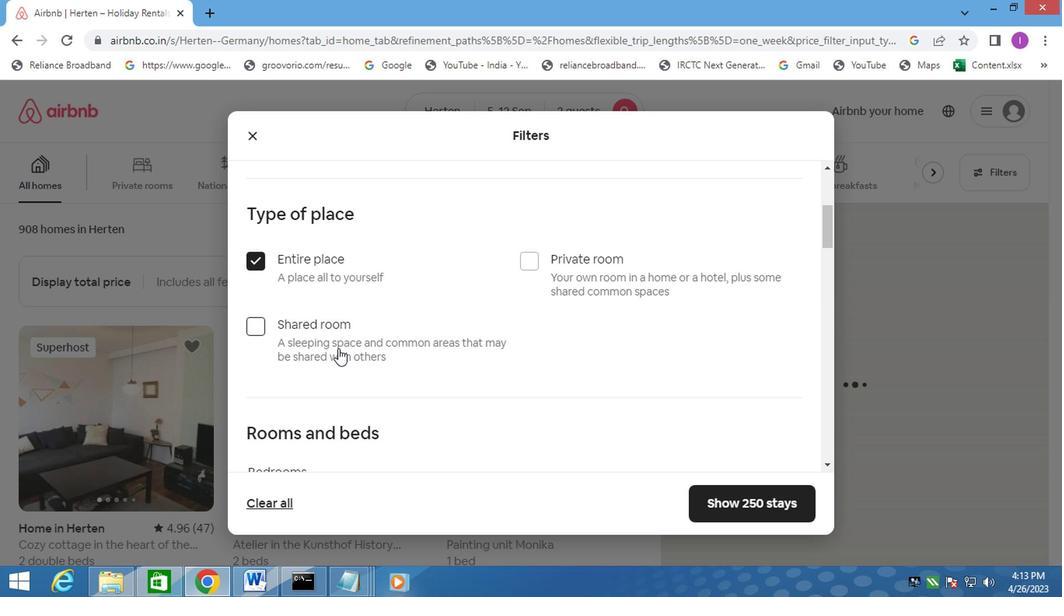 
Action: Mouse moved to (339, 206)
Screenshot: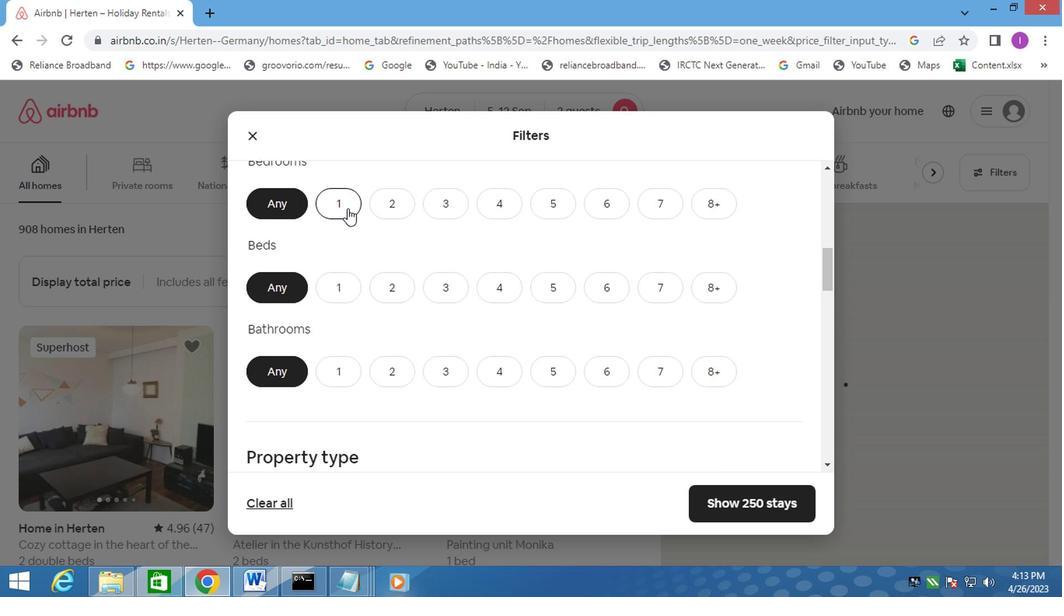 
Action: Mouse pressed left at (339, 206)
Screenshot: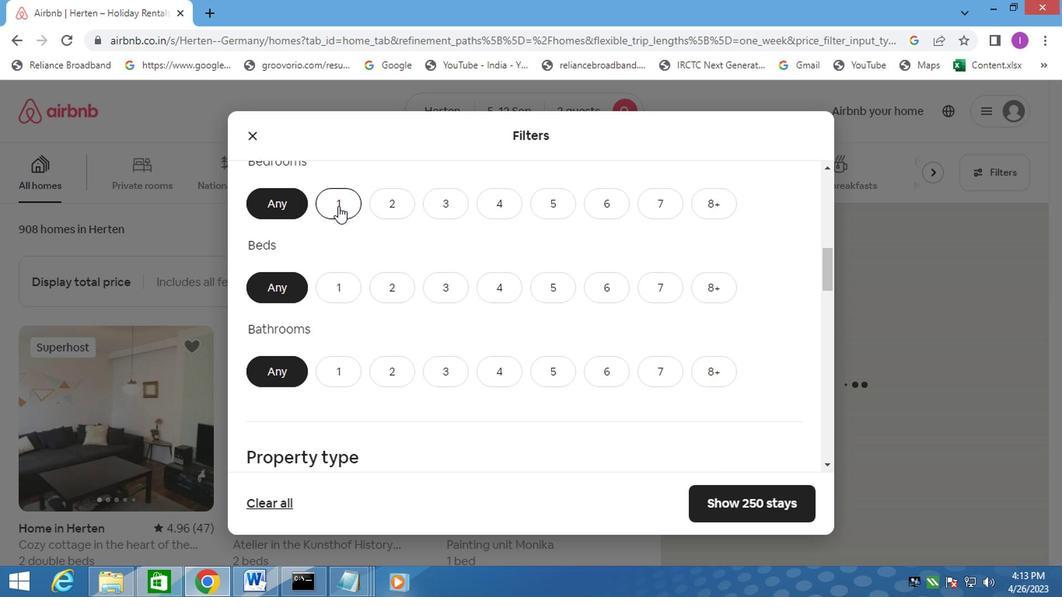 
Action: Mouse moved to (314, 274)
Screenshot: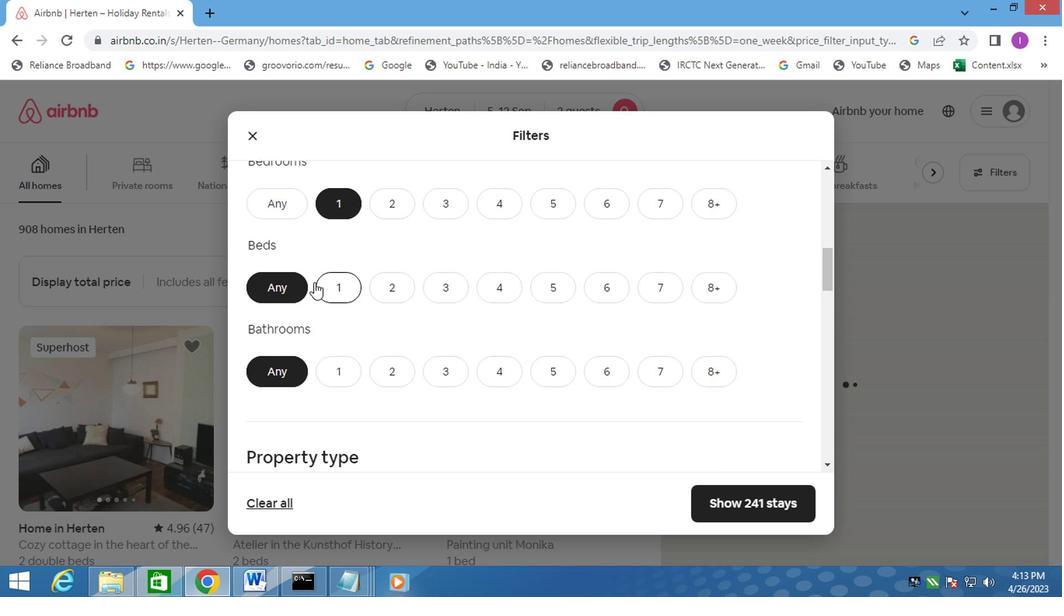 
Action: Mouse pressed left at (314, 277)
Screenshot: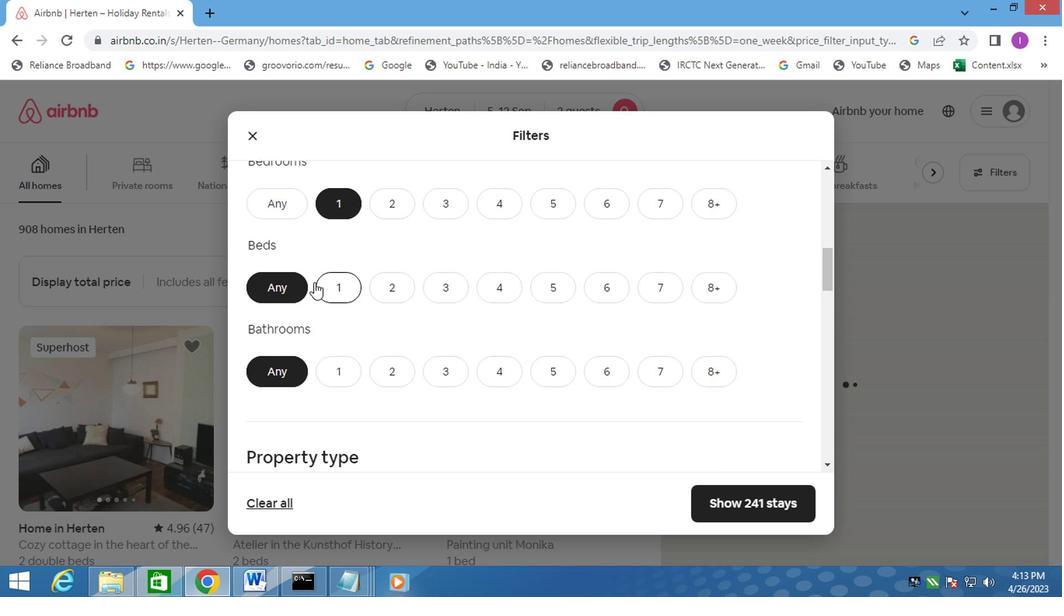 
Action: Mouse moved to (314, 273)
Screenshot: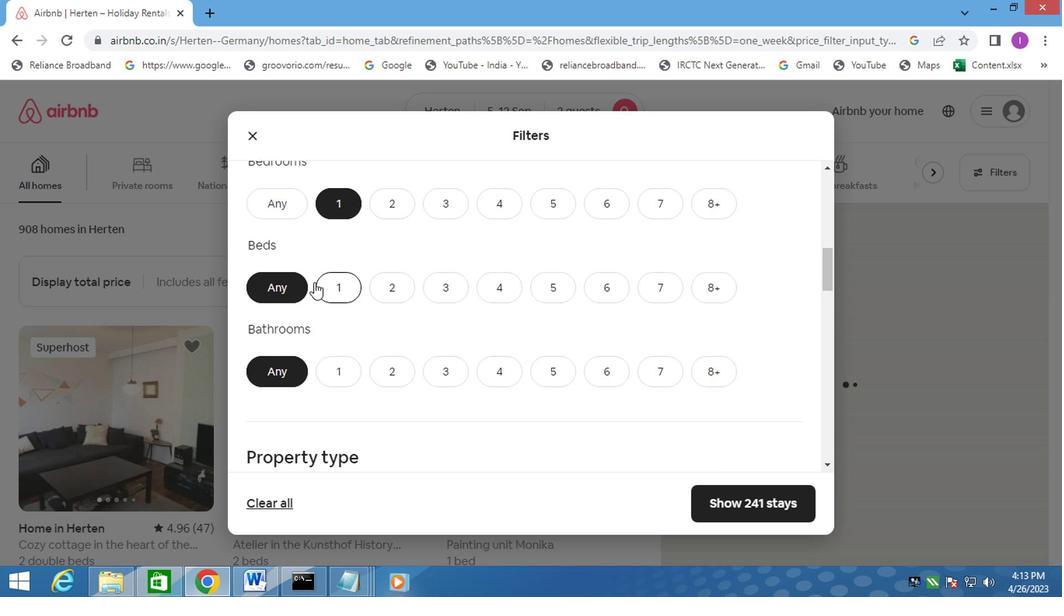 
Action: Mouse pressed left at (314, 273)
Screenshot: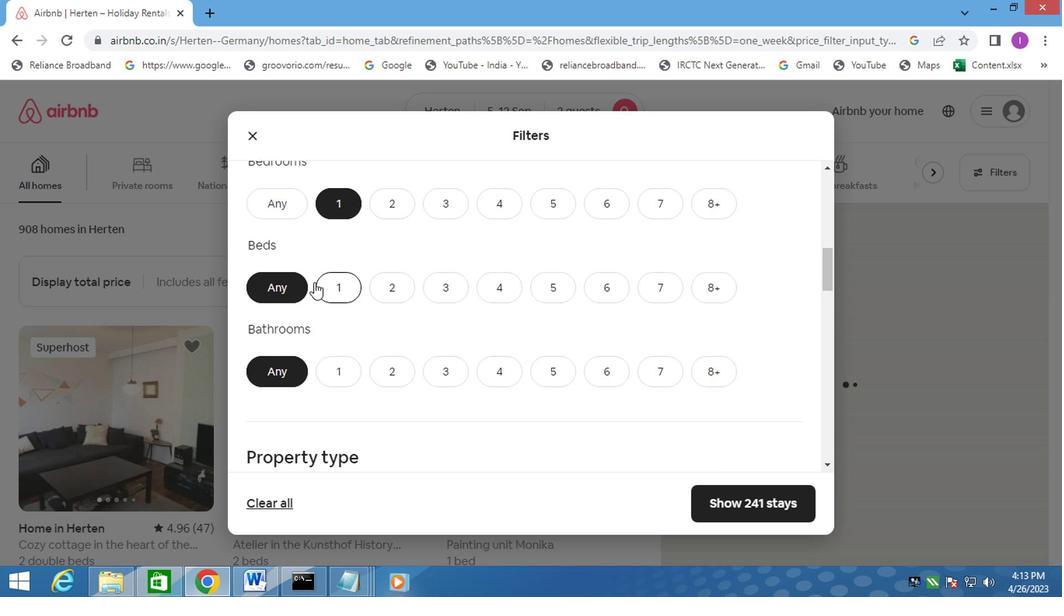 
Action: Mouse moved to (344, 292)
Screenshot: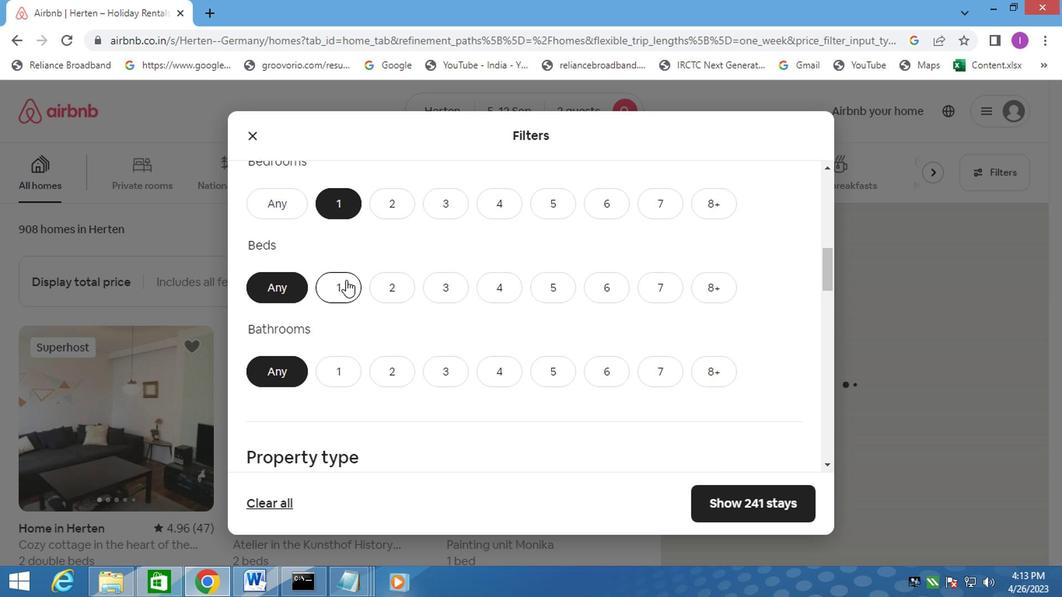 
Action: Mouse pressed left at (344, 292)
Screenshot: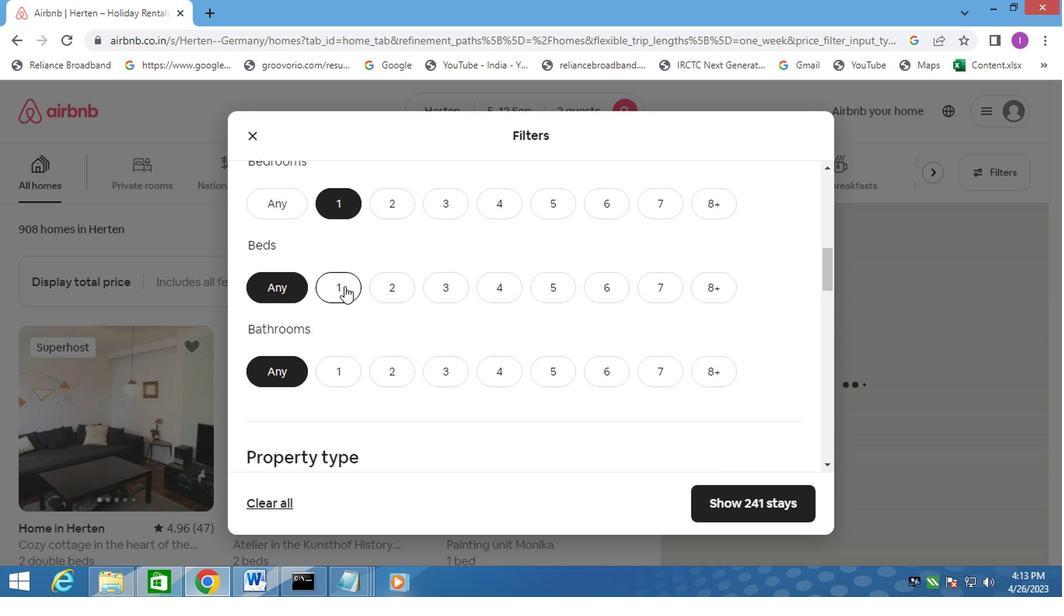 
Action: Mouse moved to (335, 368)
Screenshot: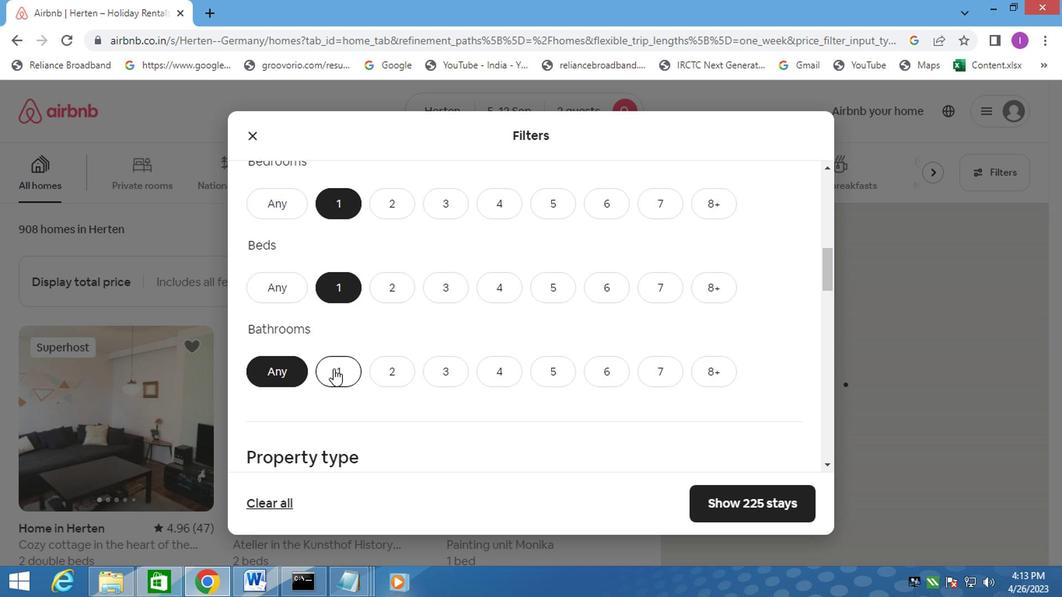 
Action: Mouse pressed left at (335, 368)
Screenshot: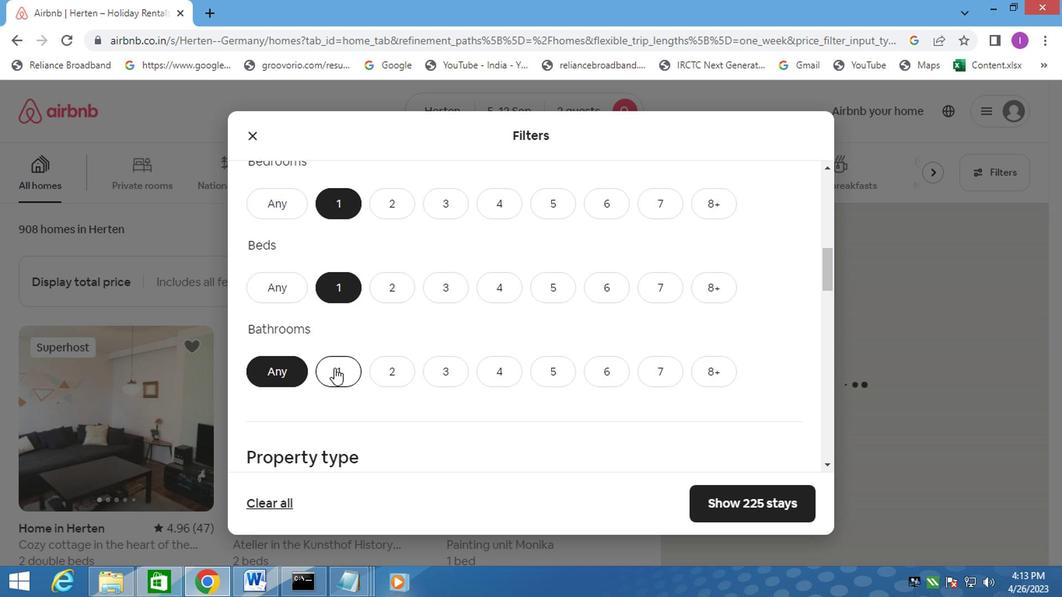 
Action: Mouse moved to (520, 343)
Screenshot: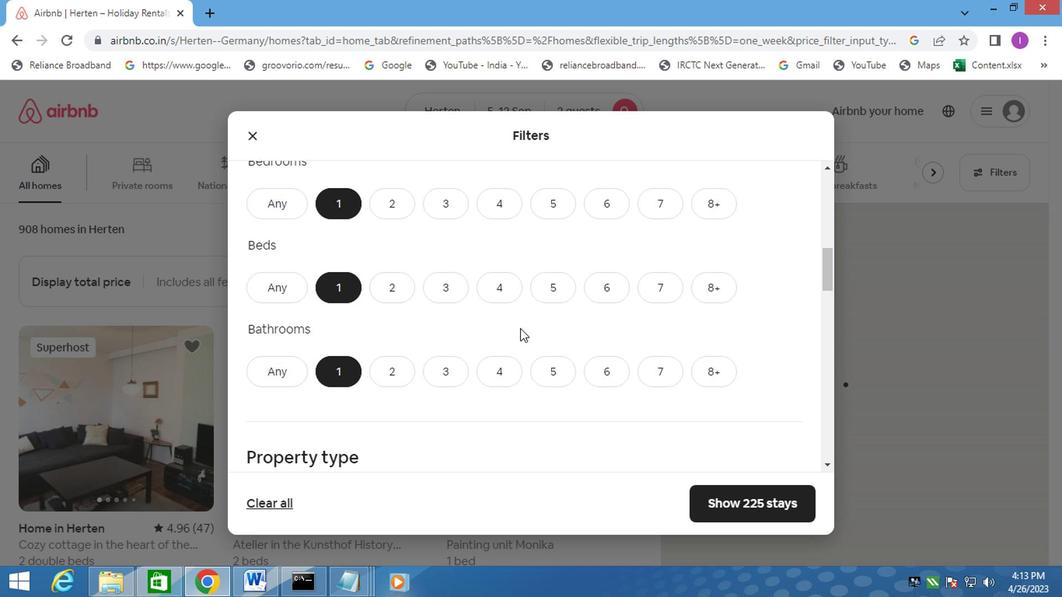 
Action: Mouse scrolled (520, 341) with delta (0, -1)
Screenshot: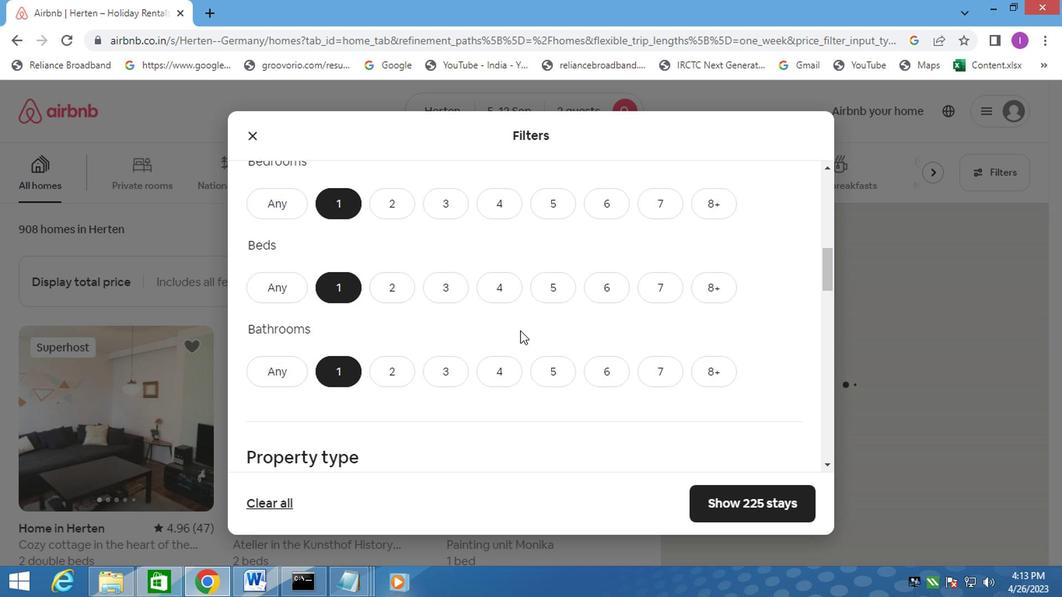 
Action: Mouse moved to (522, 347)
Screenshot: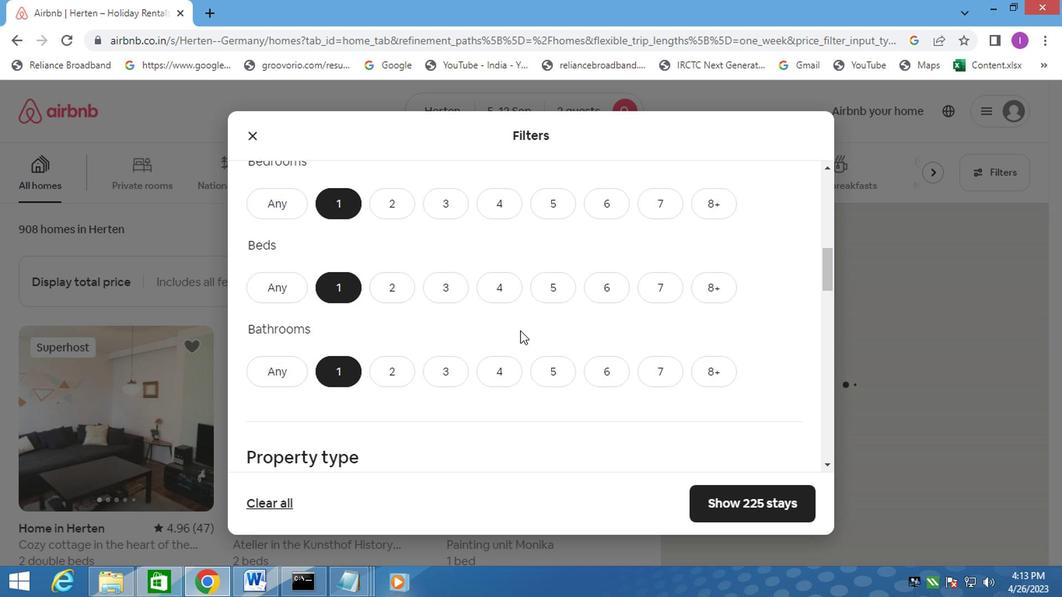 
Action: Mouse scrolled (522, 346) with delta (0, 0)
Screenshot: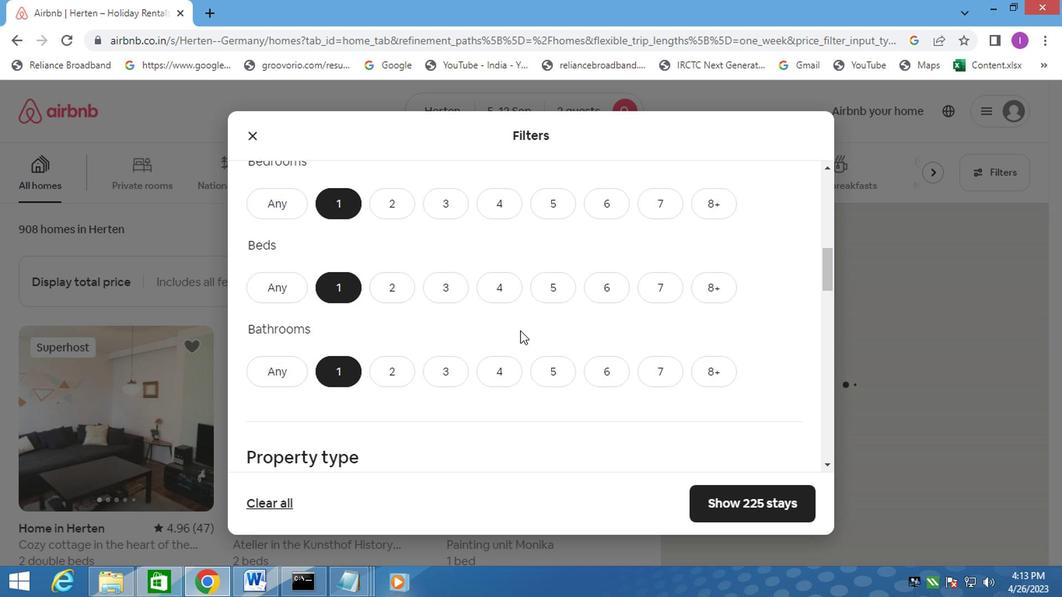 
Action: Mouse moved to (524, 350)
Screenshot: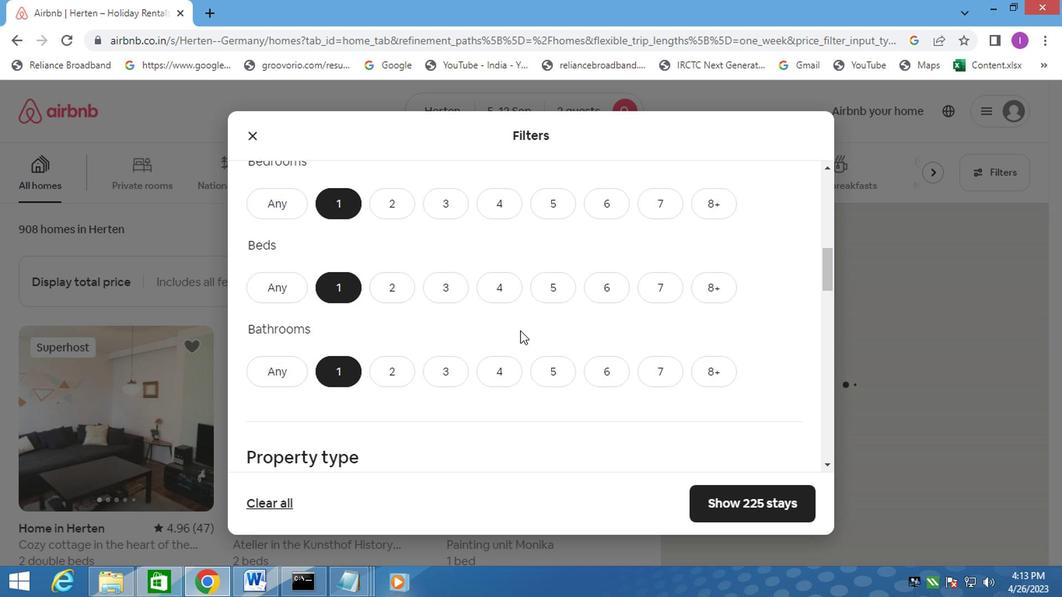 
Action: Mouse scrolled (524, 349) with delta (0, -1)
Screenshot: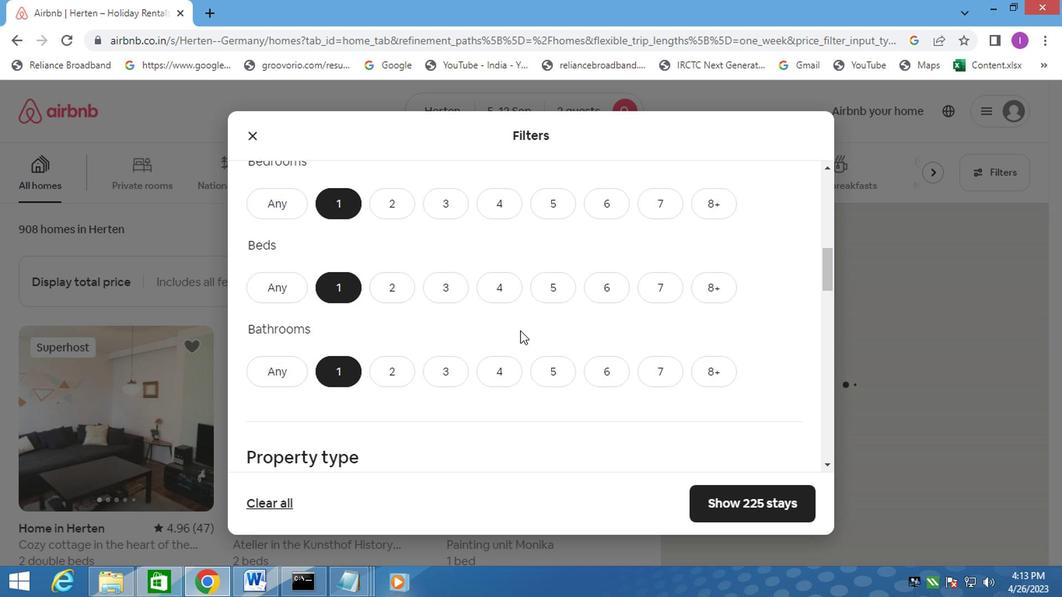 
Action: Mouse scrolled (524, 349) with delta (0, -1)
Screenshot: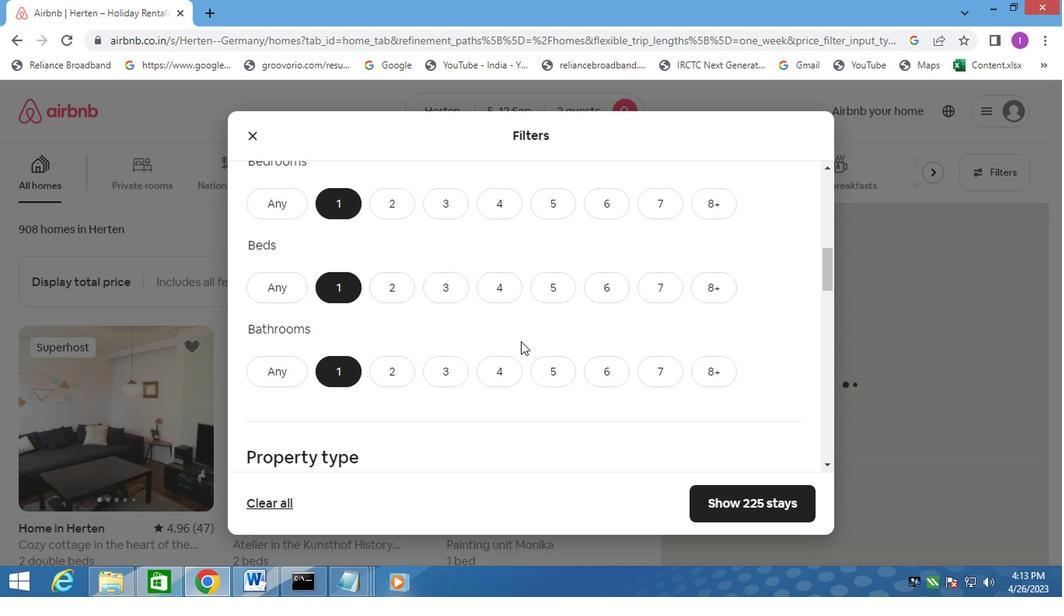 
Action: Mouse moved to (294, 243)
Screenshot: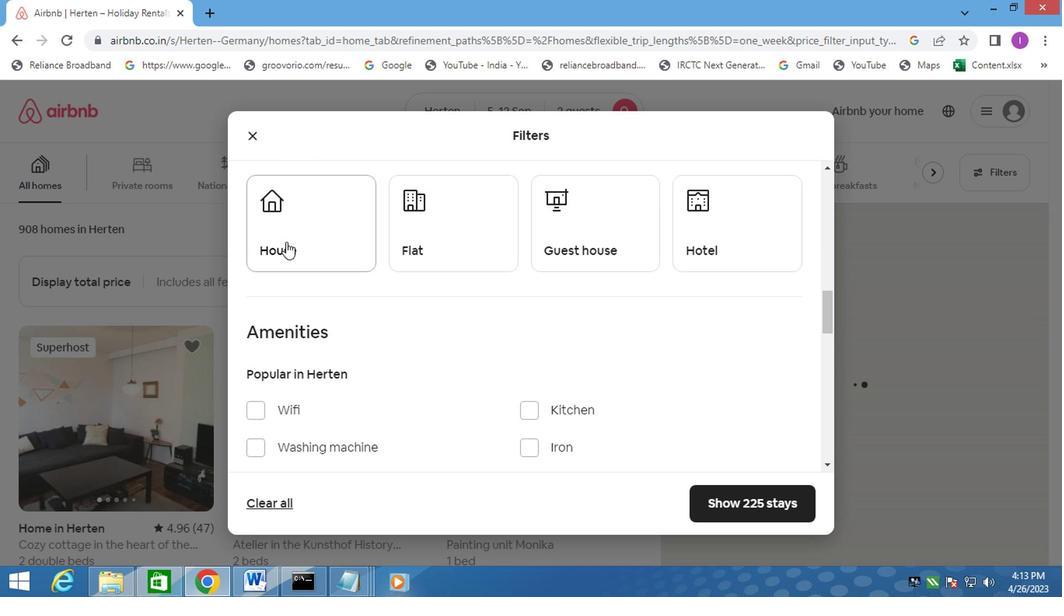 
Action: Mouse pressed left at (294, 243)
Screenshot: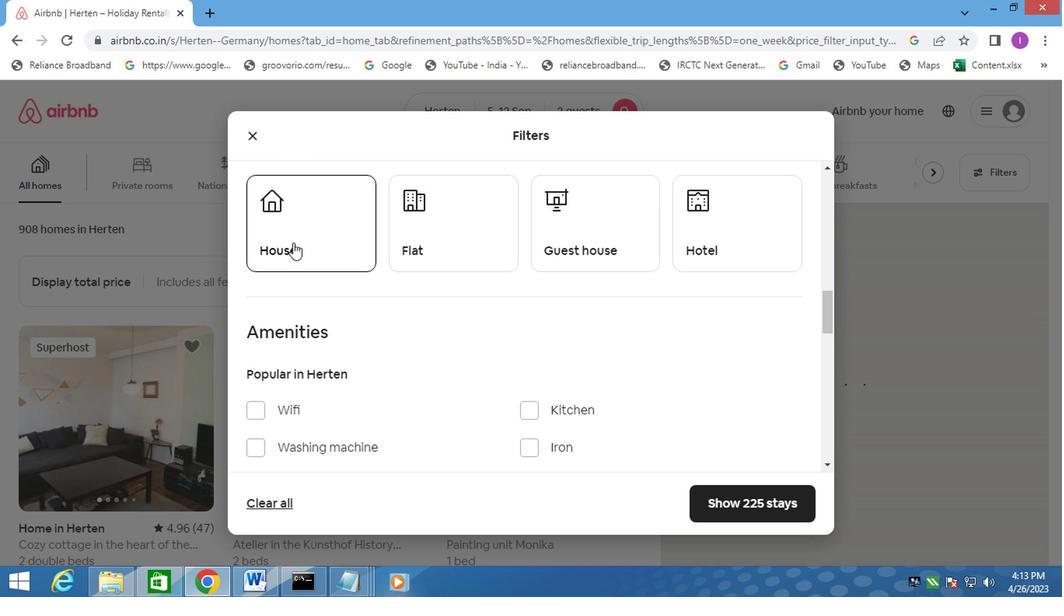 
Action: Mouse moved to (473, 248)
Screenshot: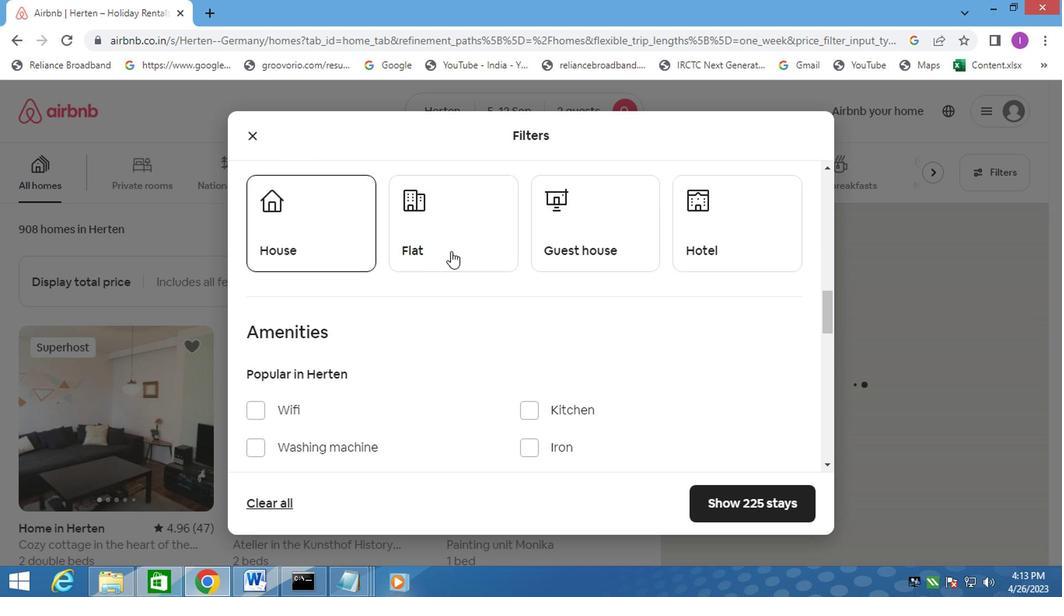 
Action: Mouse pressed left at (473, 248)
Screenshot: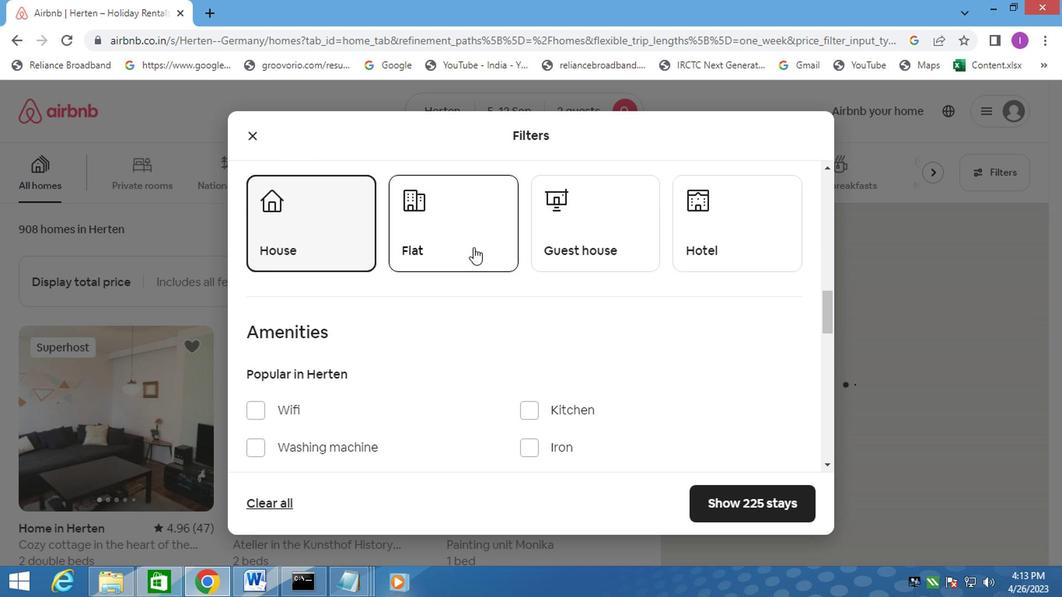 
Action: Mouse moved to (580, 241)
Screenshot: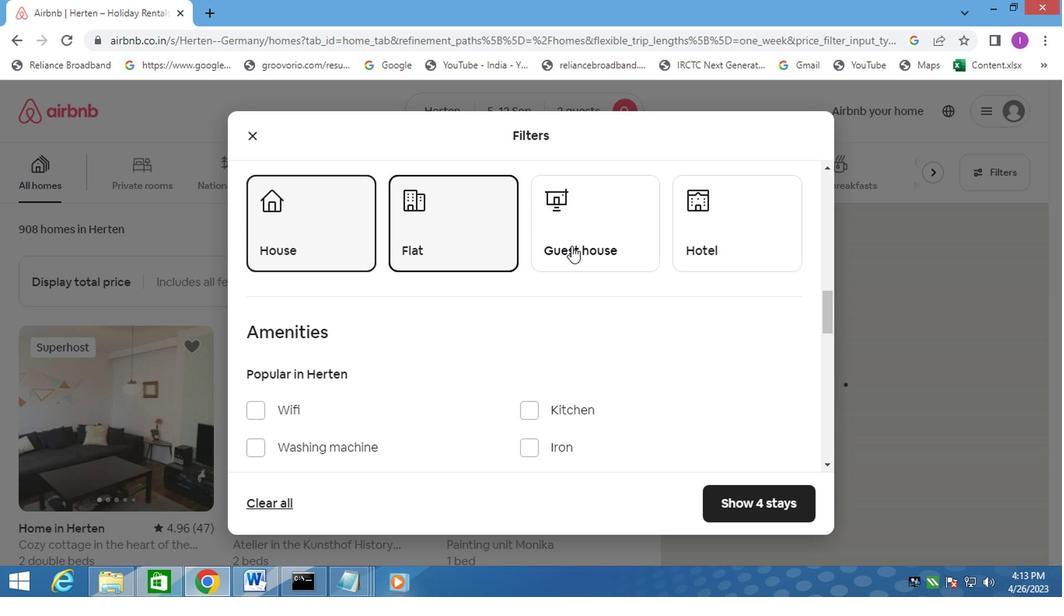 
Action: Mouse pressed left at (580, 241)
Screenshot: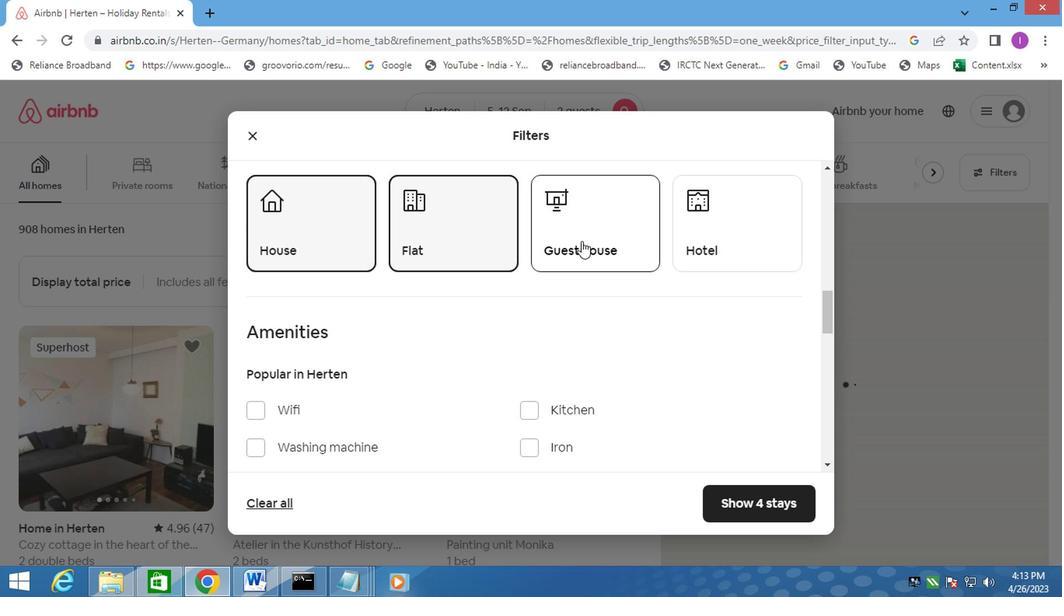 
Action: Mouse moved to (681, 235)
Screenshot: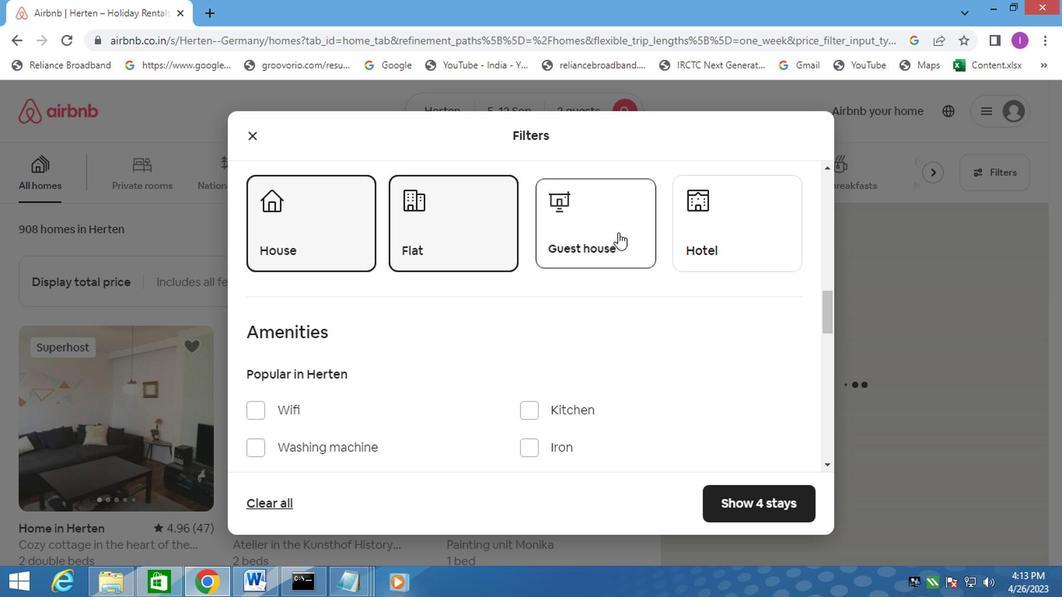 
Action: Mouse pressed left at (681, 235)
Screenshot: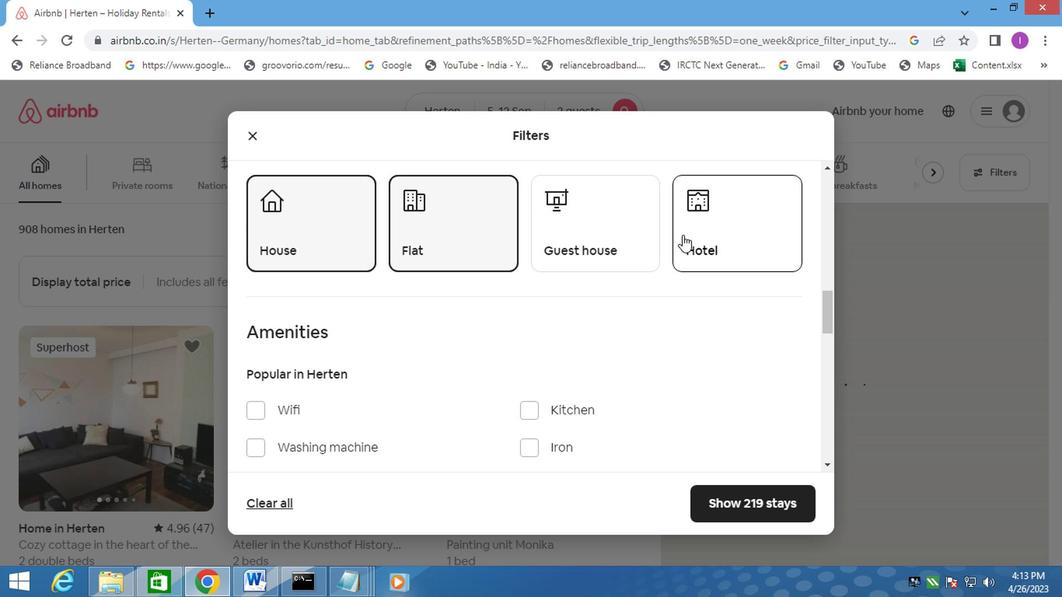 
Action: Mouse moved to (537, 333)
Screenshot: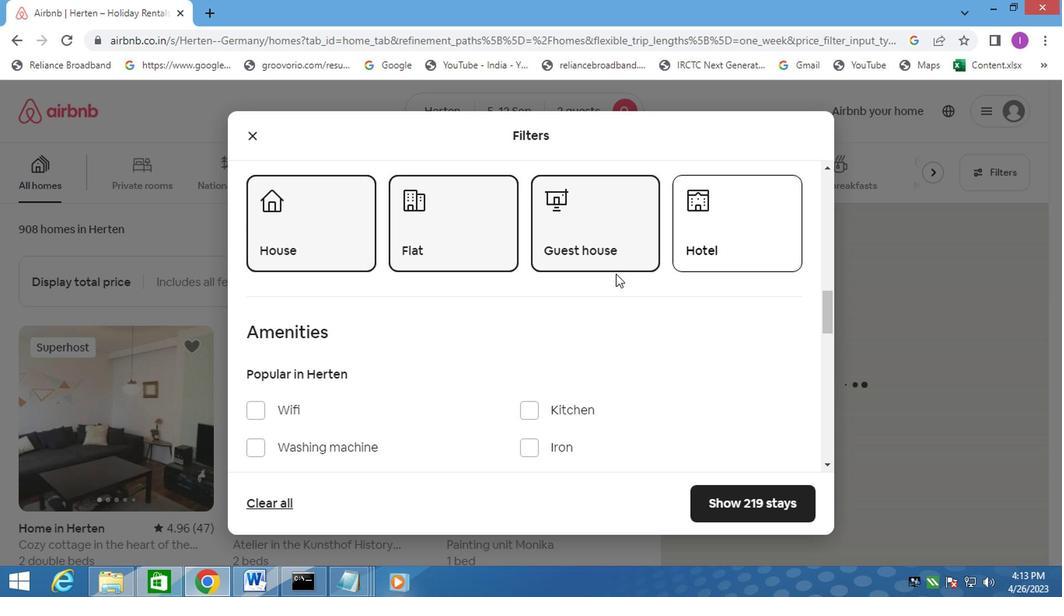 
Action: Mouse scrolled (537, 332) with delta (0, -1)
Screenshot: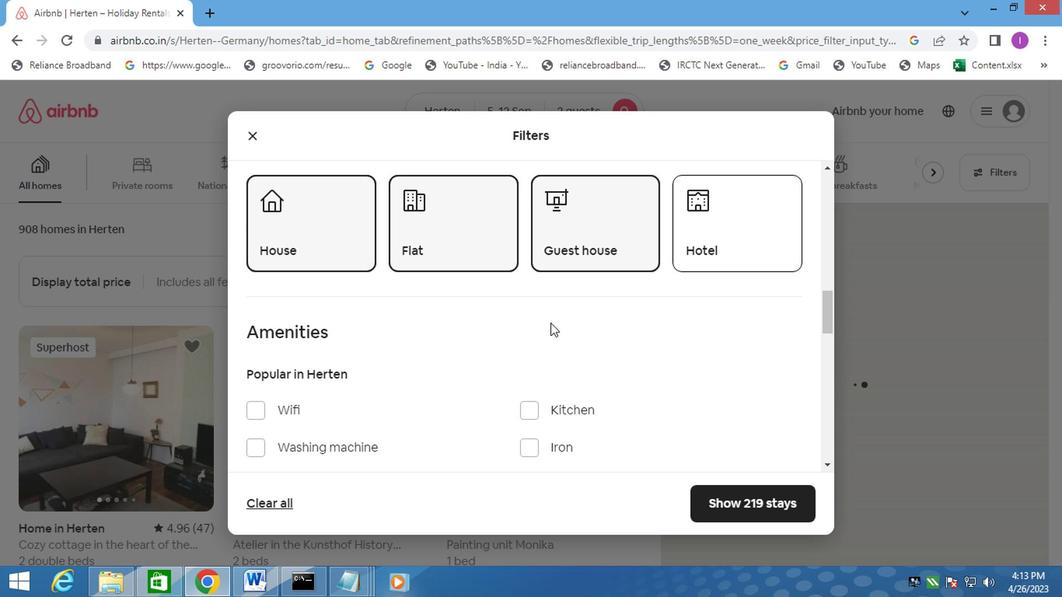 
Action: Mouse moved to (537, 334)
Screenshot: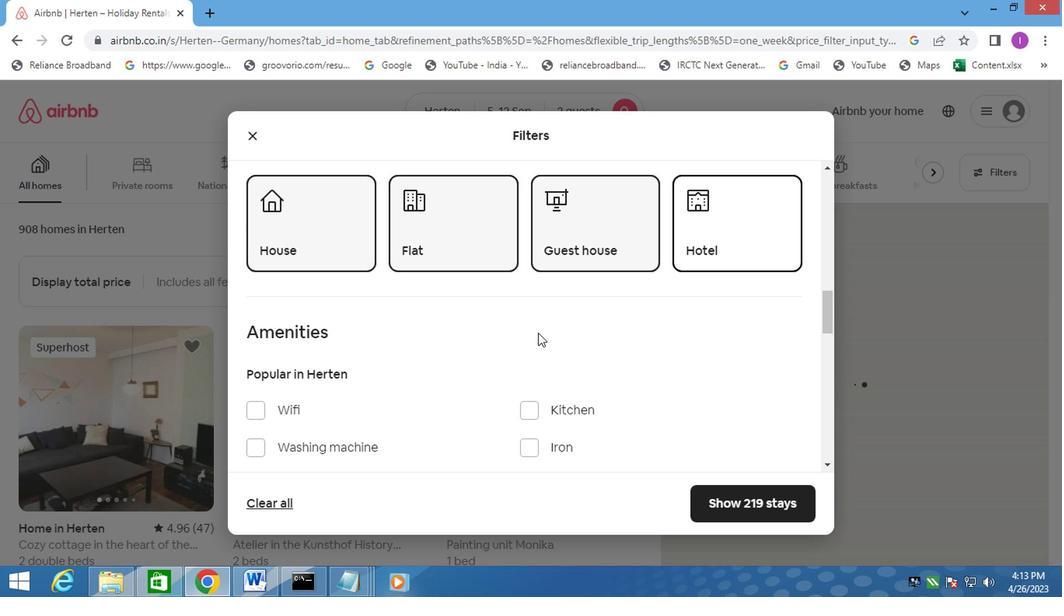 
Action: Mouse scrolled (537, 333) with delta (0, 0)
Screenshot: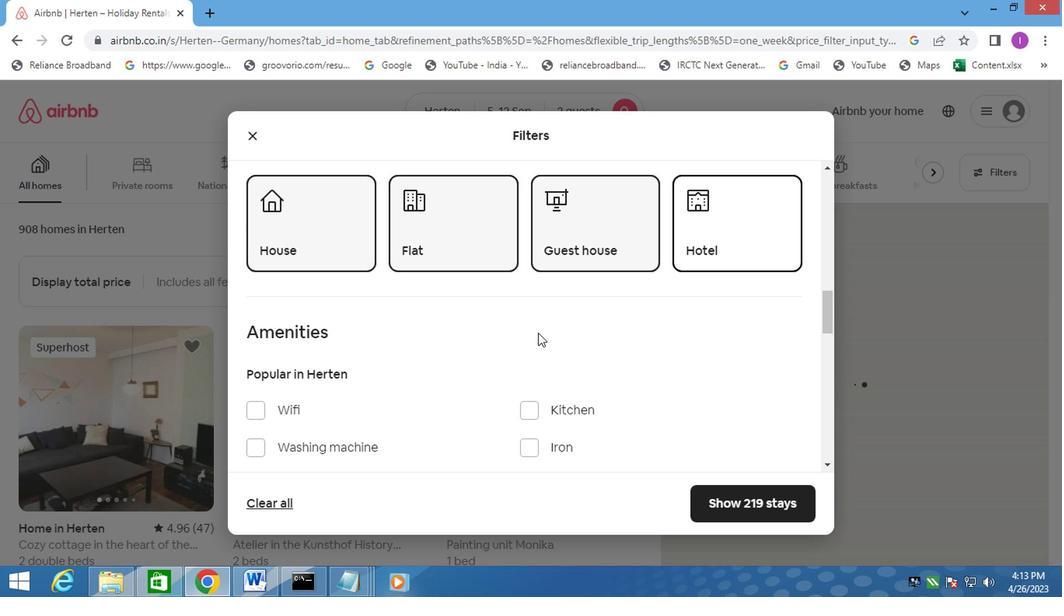 
Action: Mouse scrolled (537, 333) with delta (0, 0)
Screenshot: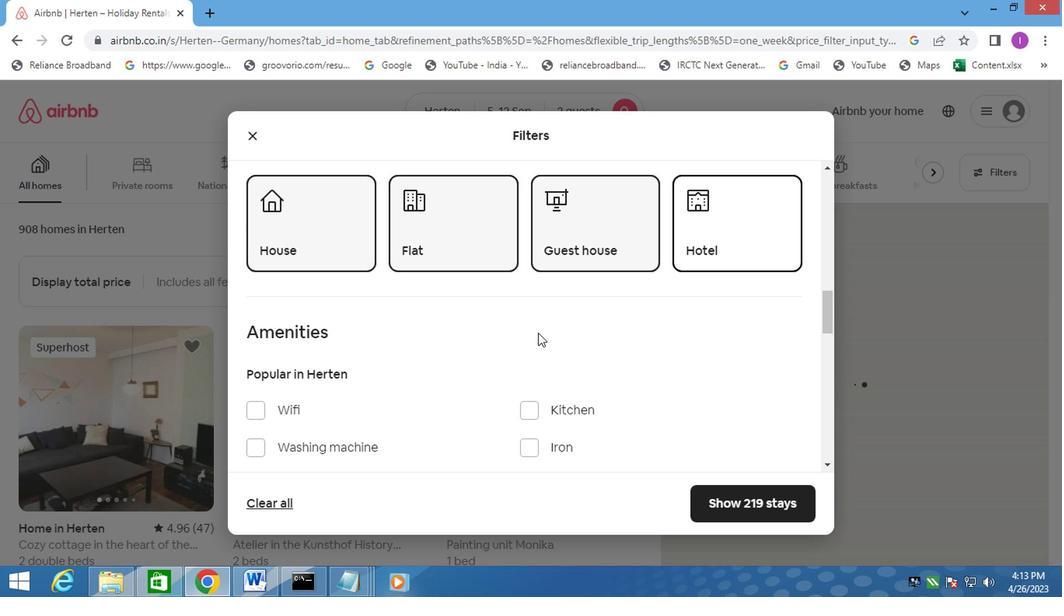 
Action: Mouse moved to (533, 326)
Screenshot: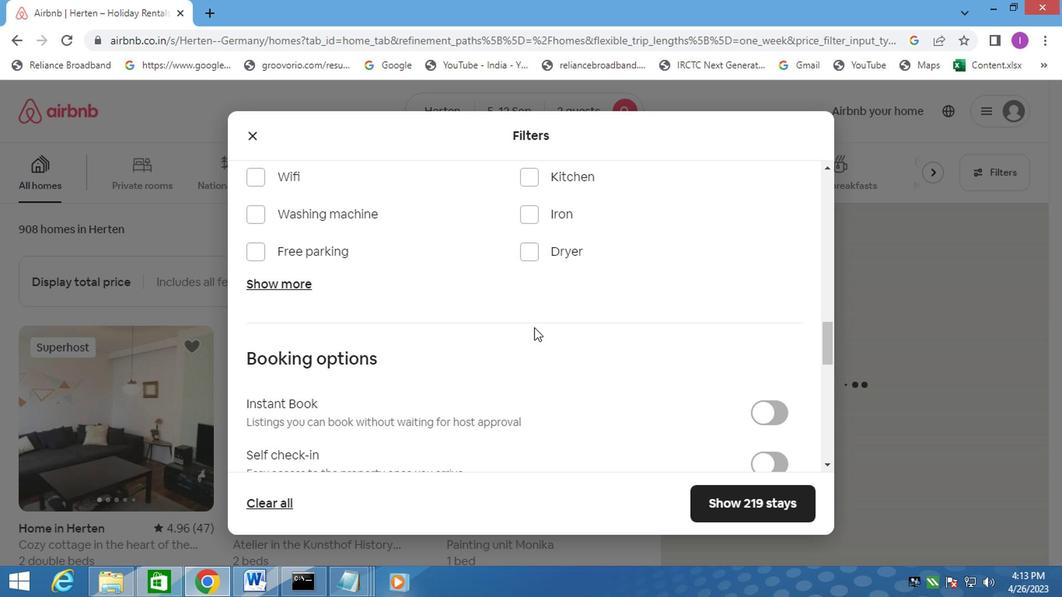 
Action: Mouse scrolled (533, 325) with delta (0, 0)
Screenshot: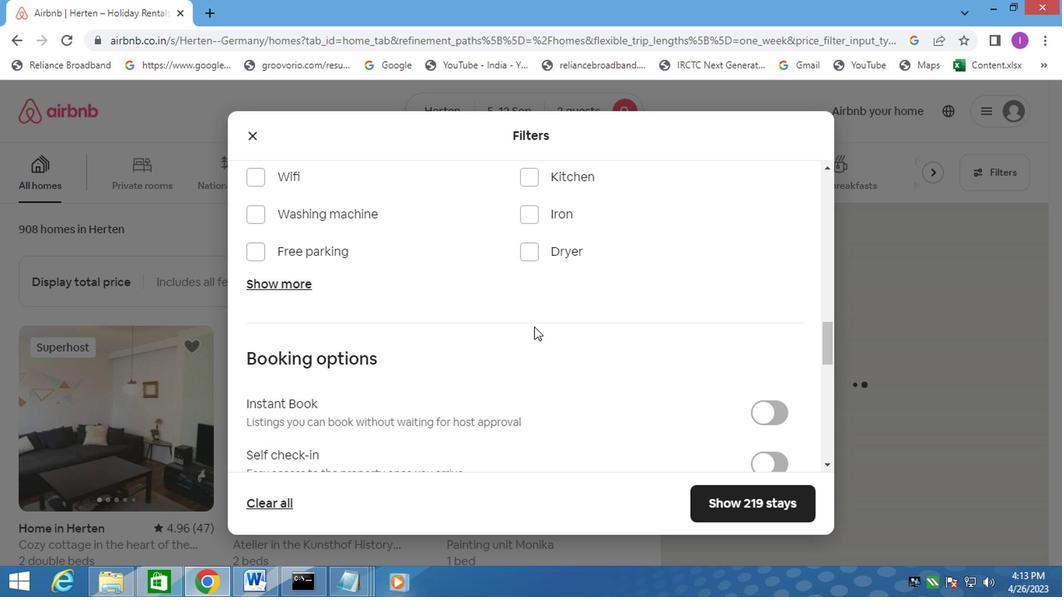
Action: Mouse scrolled (533, 325) with delta (0, 0)
Screenshot: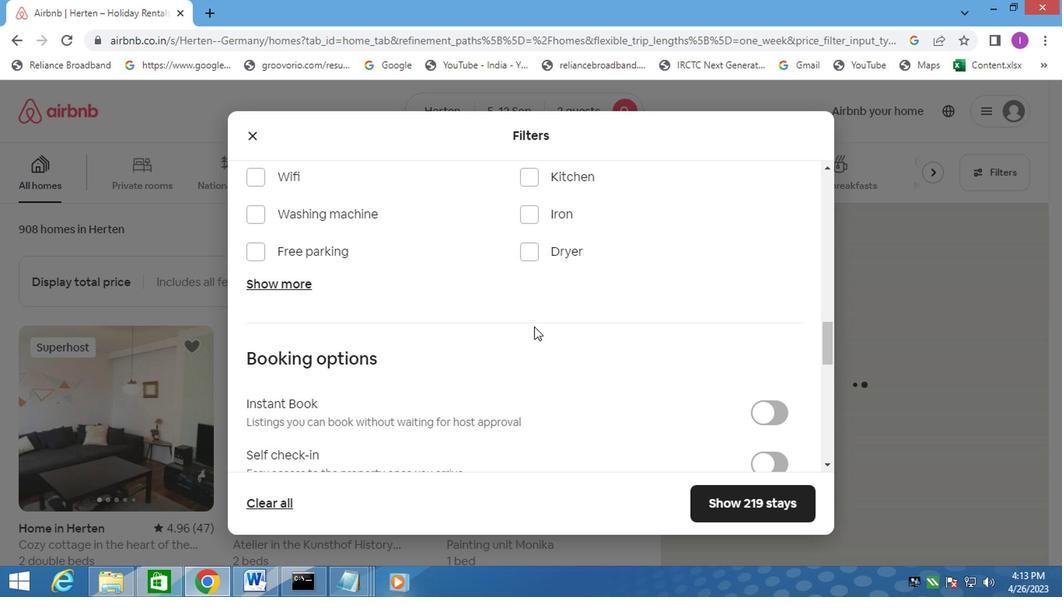 
Action: Mouse scrolled (533, 325) with delta (0, 0)
Screenshot: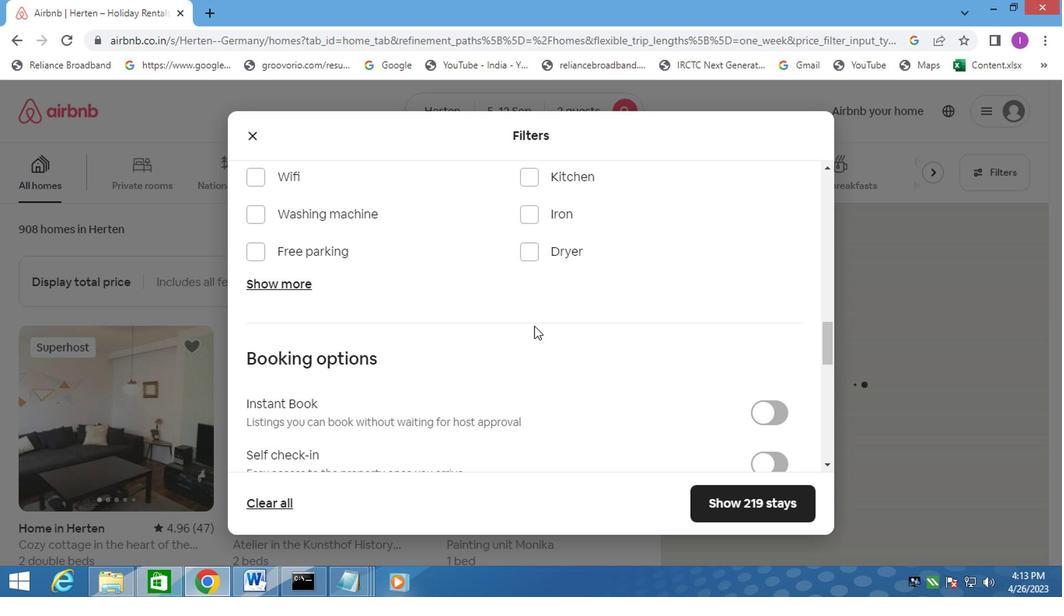 
Action: Mouse moved to (771, 238)
Screenshot: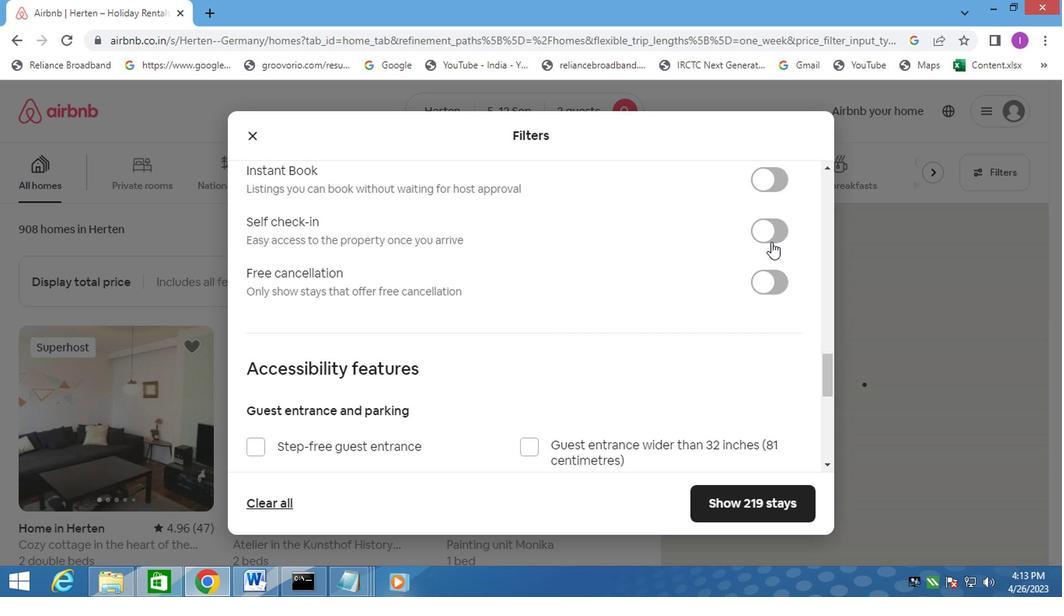 
Action: Mouse pressed left at (771, 238)
Screenshot: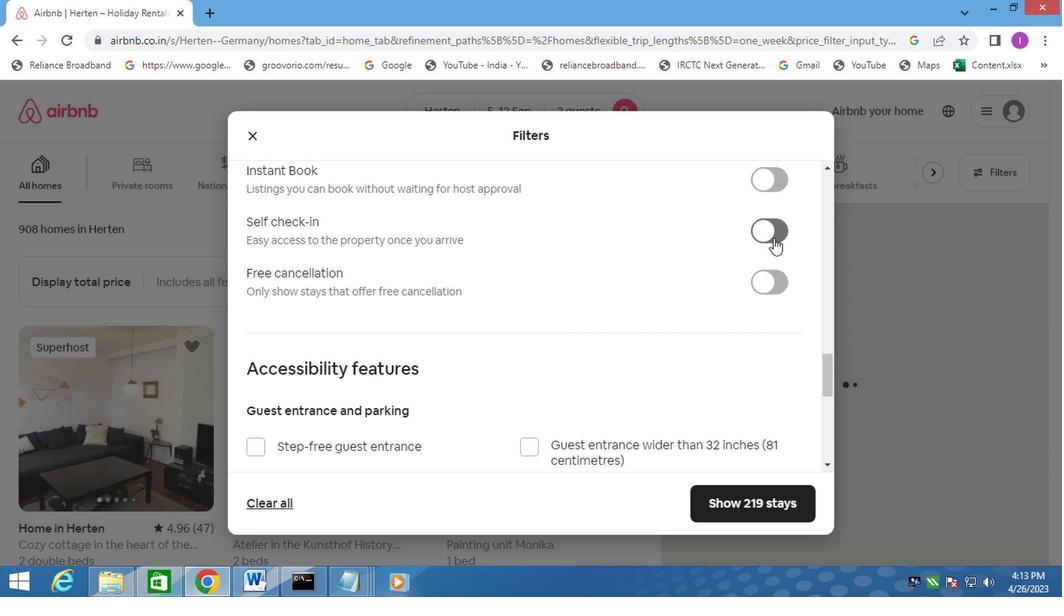 
Action: Mouse moved to (488, 335)
Screenshot: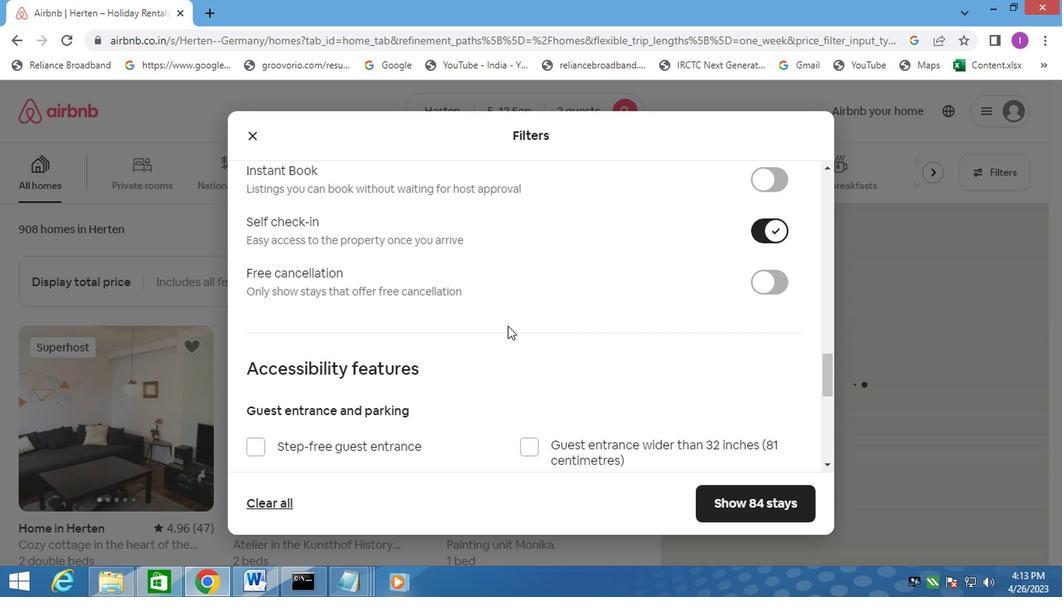 
Action: Mouse scrolled (488, 335) with delta (0, 0)
Screenshot: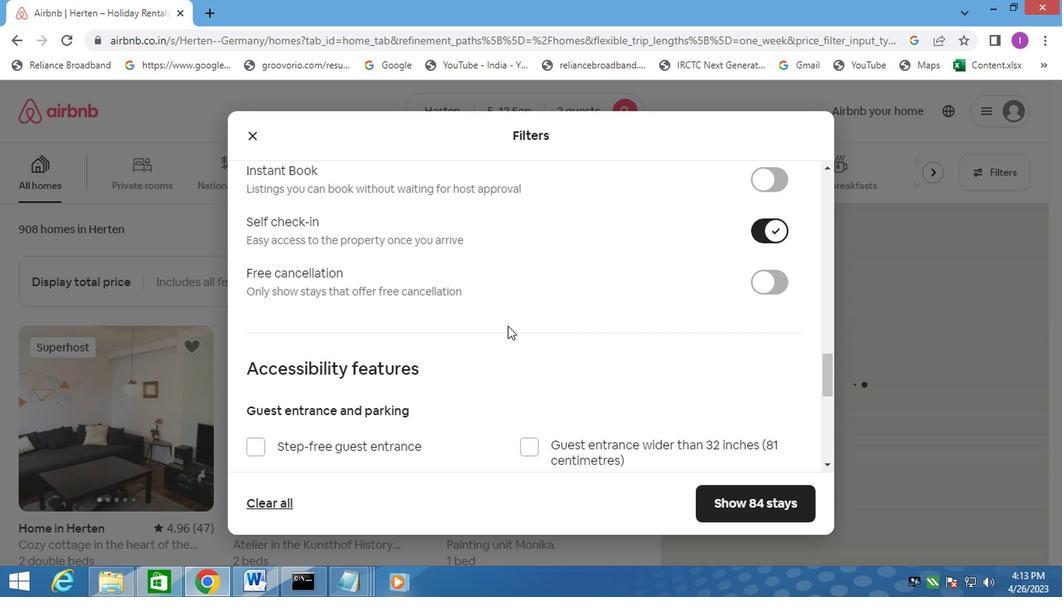 
Action: Mouse moved to (487, 341)
Screenshot: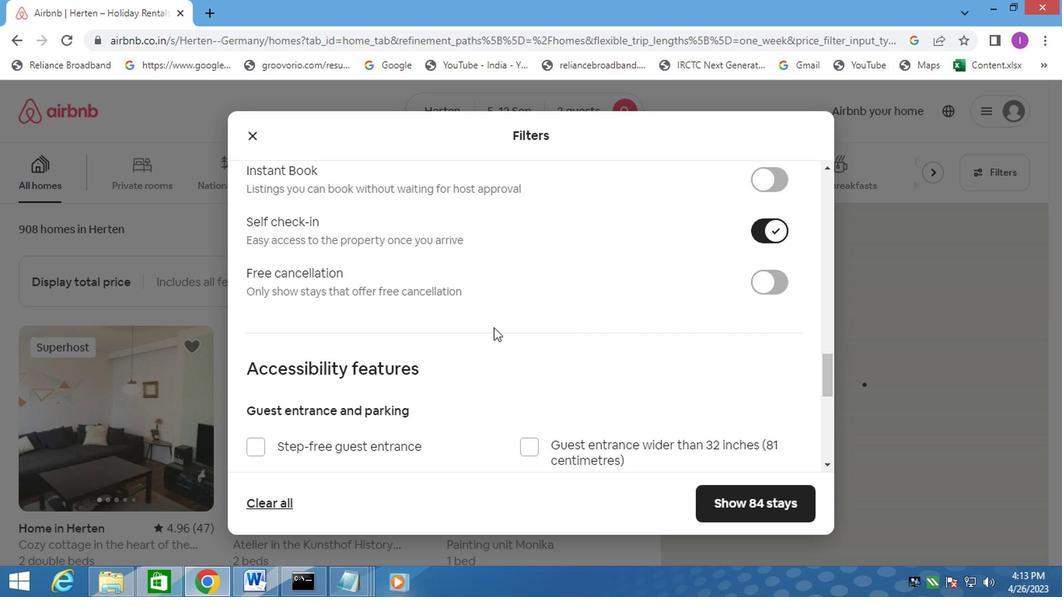 
Action: Mouse scrolled (487, 340) with delta (0, -1)
Screenshot: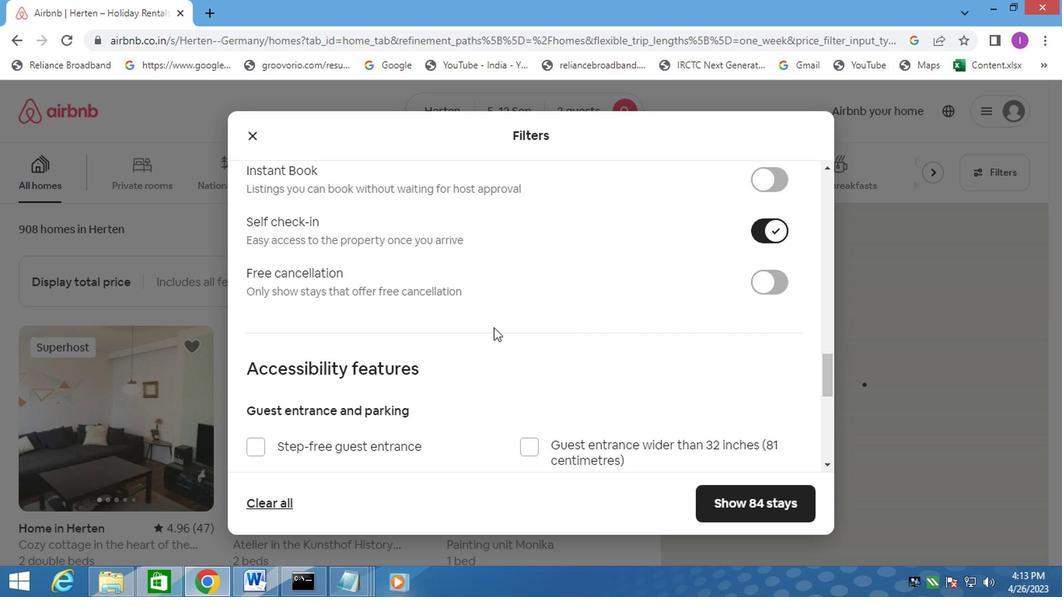 
Action: Mouse moved to (487, 343)
Screenshot: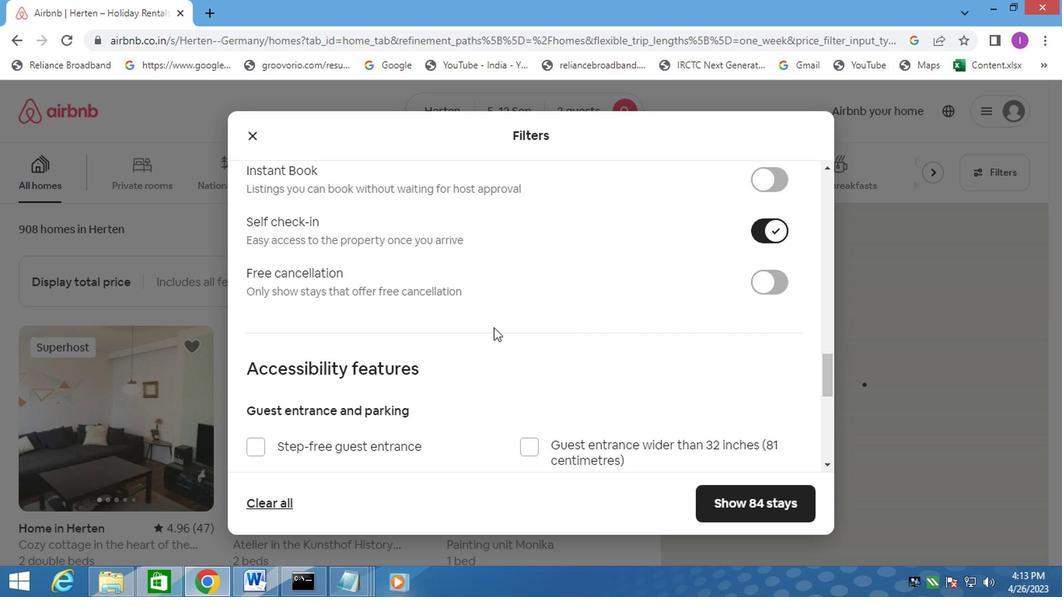 
Action: Mouse scrolled (487, 343) with delta (0, 0)
Screenshot: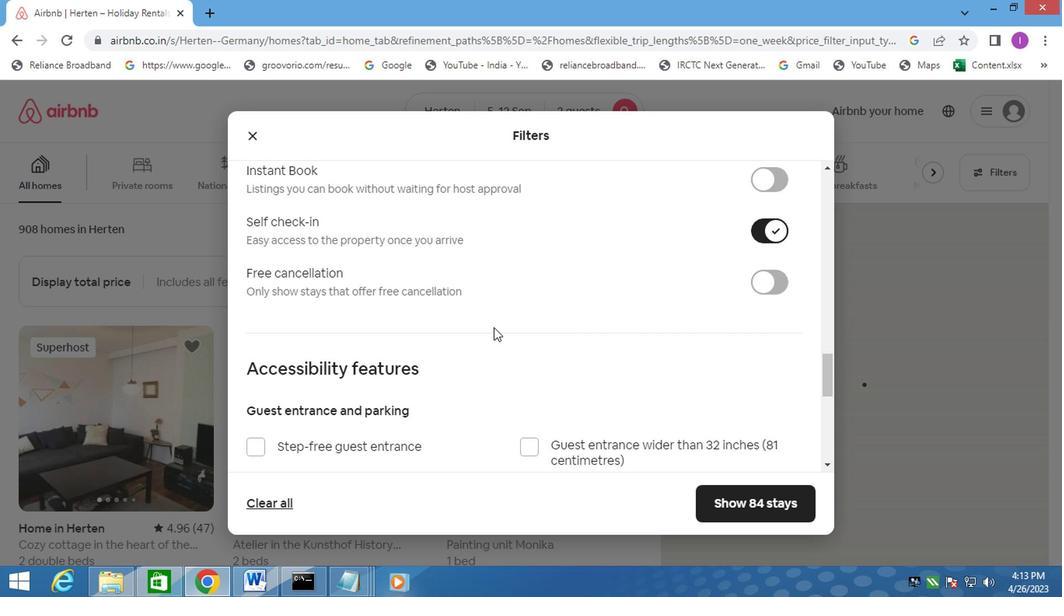 
Action: Mouse moved to (482, 341)
Screenshot: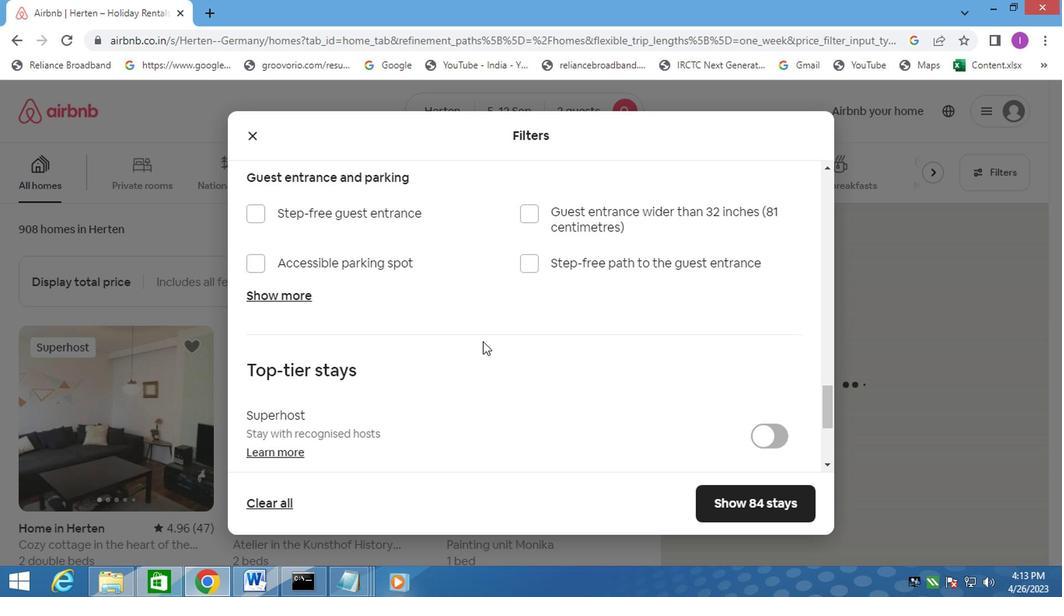 
Action: Mouse scrolled (482, 340) with delta (0, -1)
Screenshot: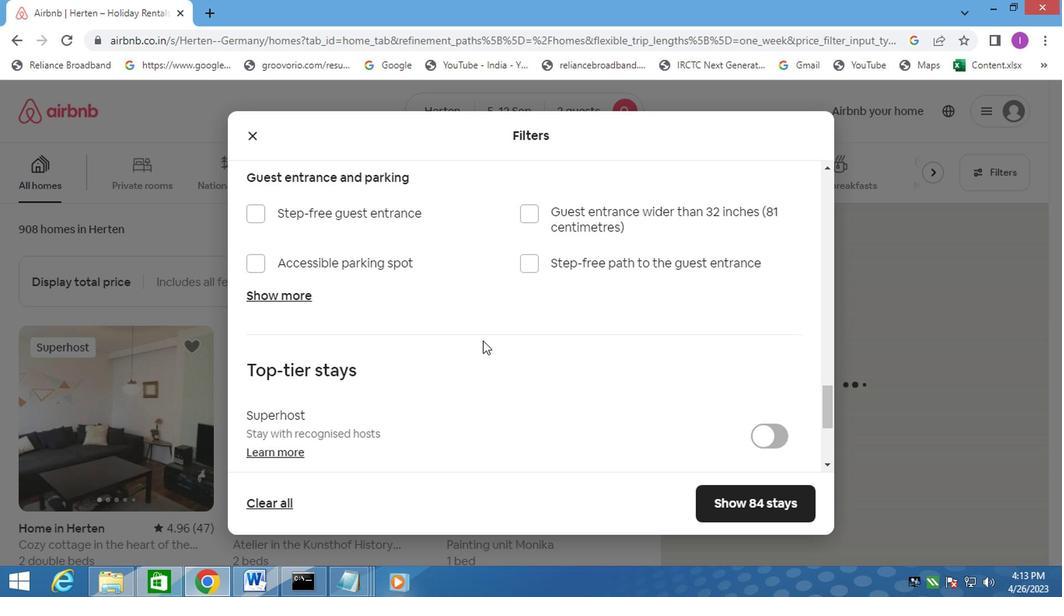 
Action: Mouse scrolled (482, 340) with delta (0, -1)
Screenshot: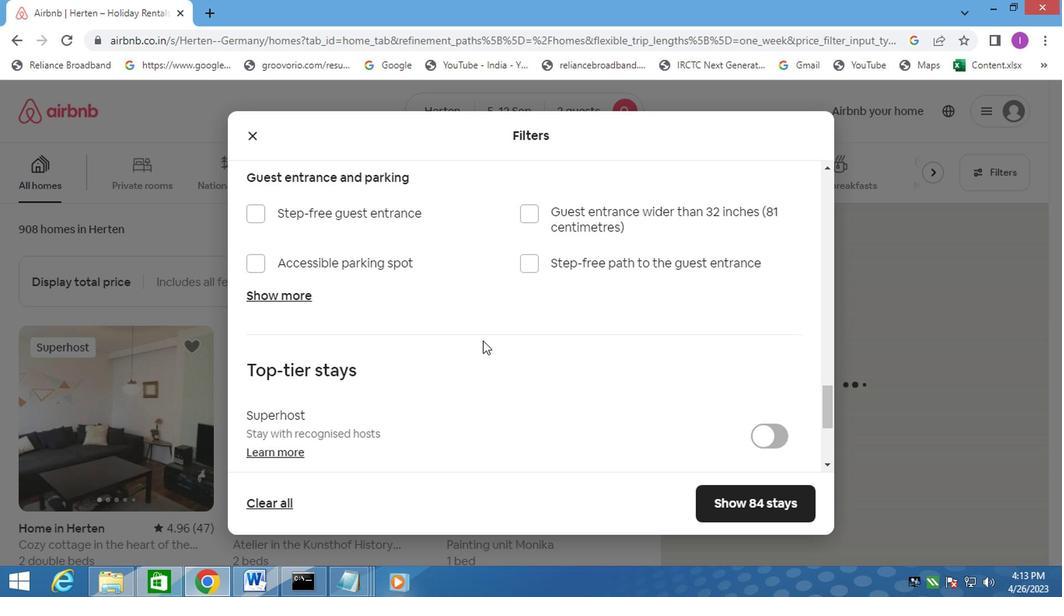 
Action: Mouse moved to (471, 334)
Screenshot: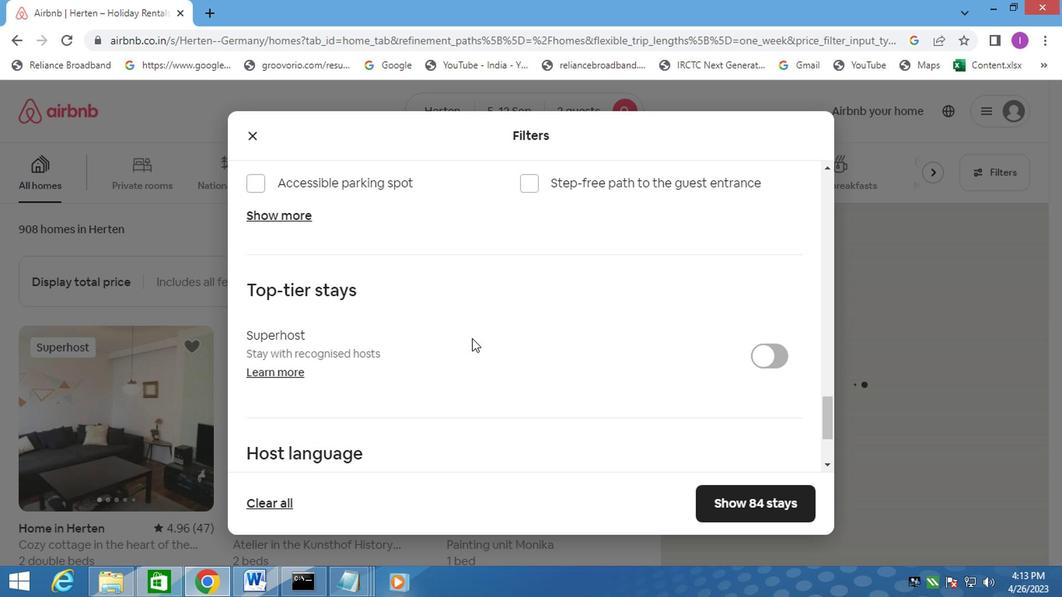 
Action: Mouse scrolled (471, 333) with delta (0, 0)
Screenshot: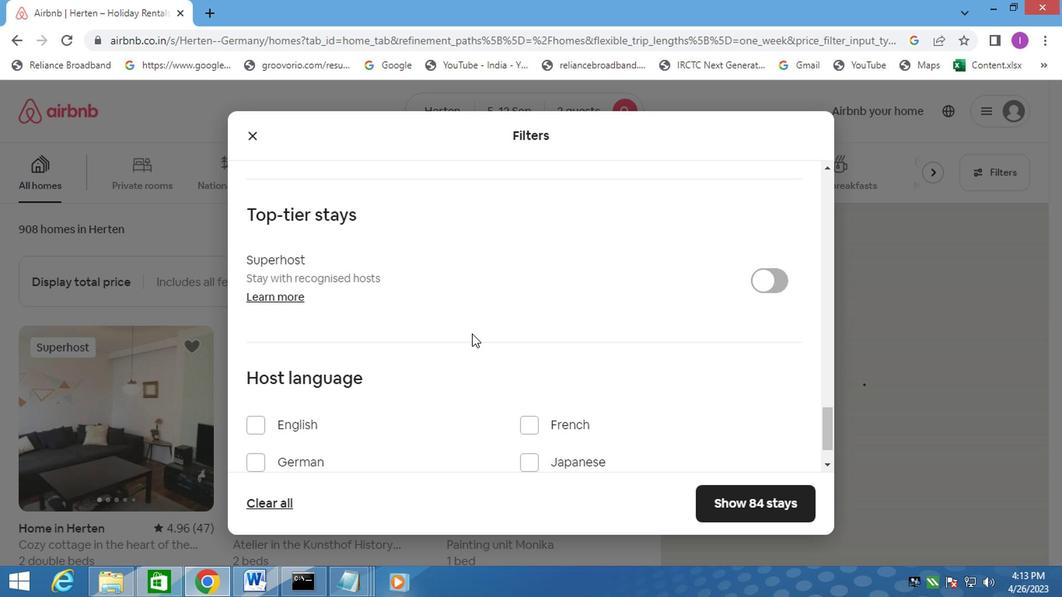 
Action: Mouse scrolled (471, 333) with delta (0, 0)
Screenshot: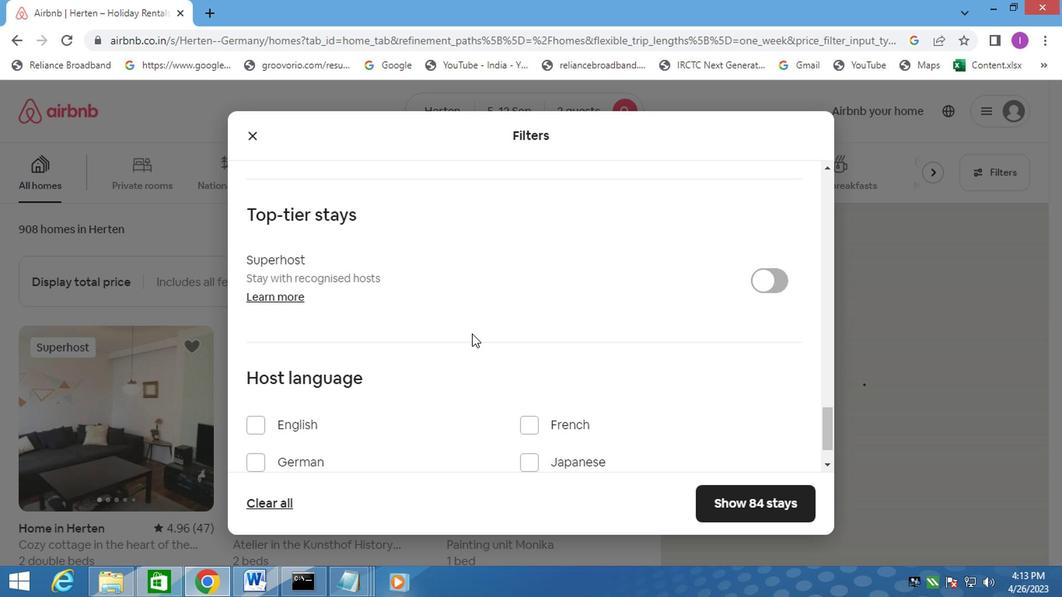 
Action: Mouse moved to (473, 333)
Screenshot: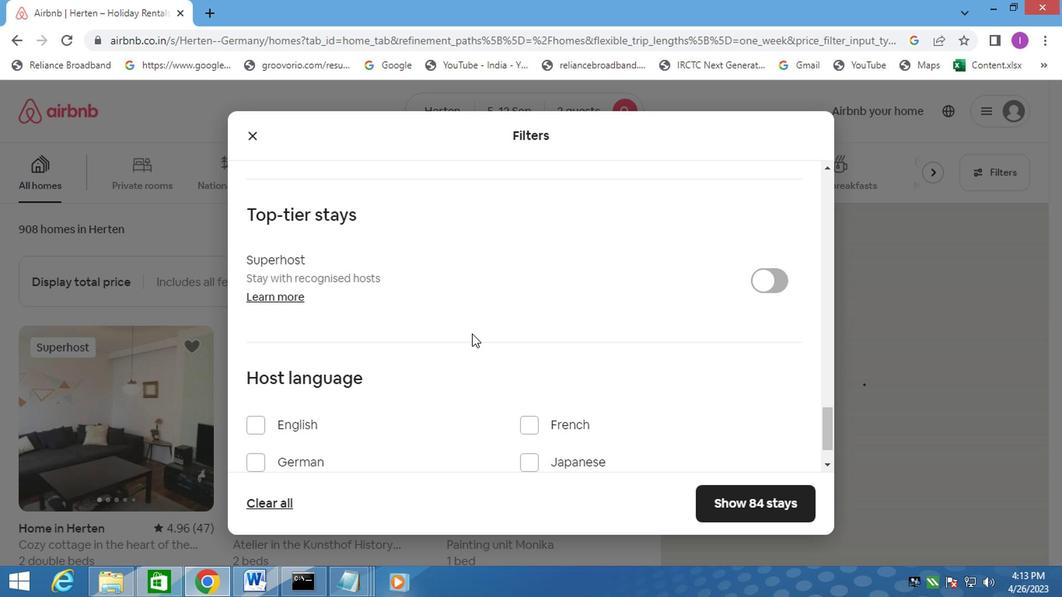 
Action: Mouse scrolled (473, 332) with delta (0, -1)
Screenshot: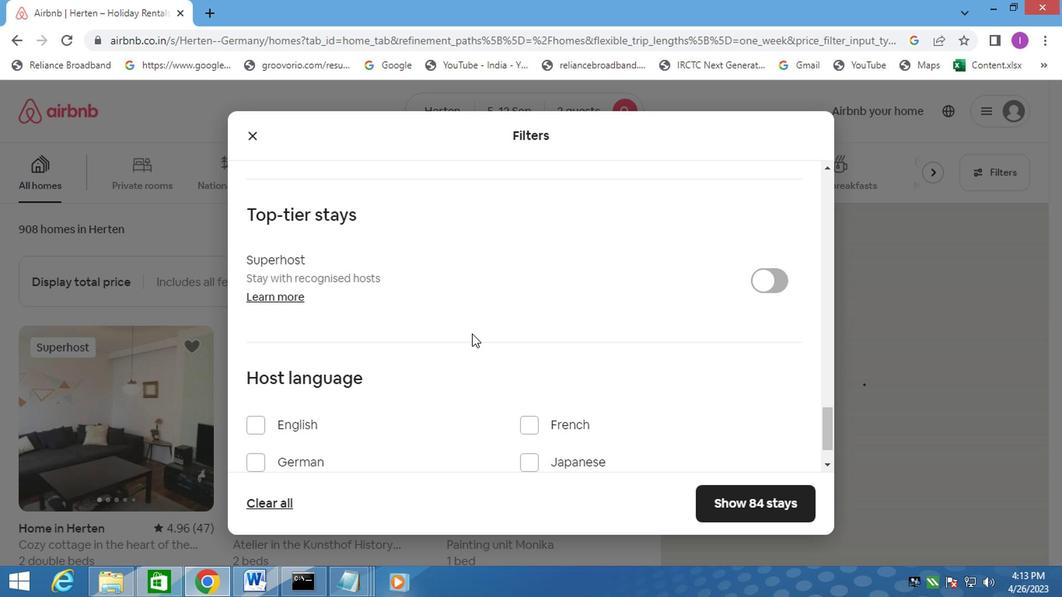 
Action: Mouse scrolled (473, 332) with delta (0, -1)
Screenshot: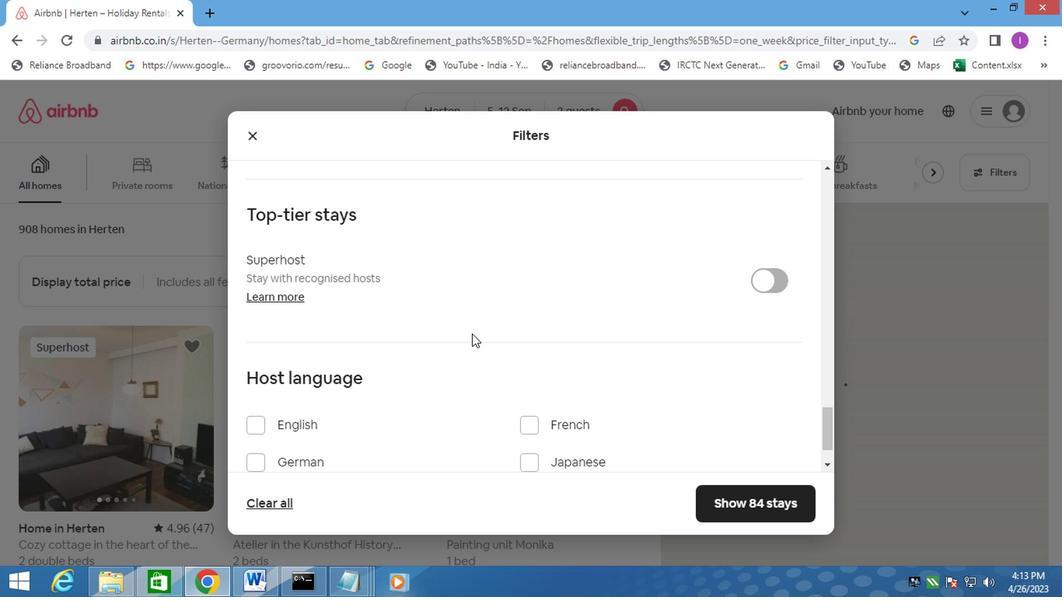 
Action: Mouse moved to (259, 356)
Screenshot: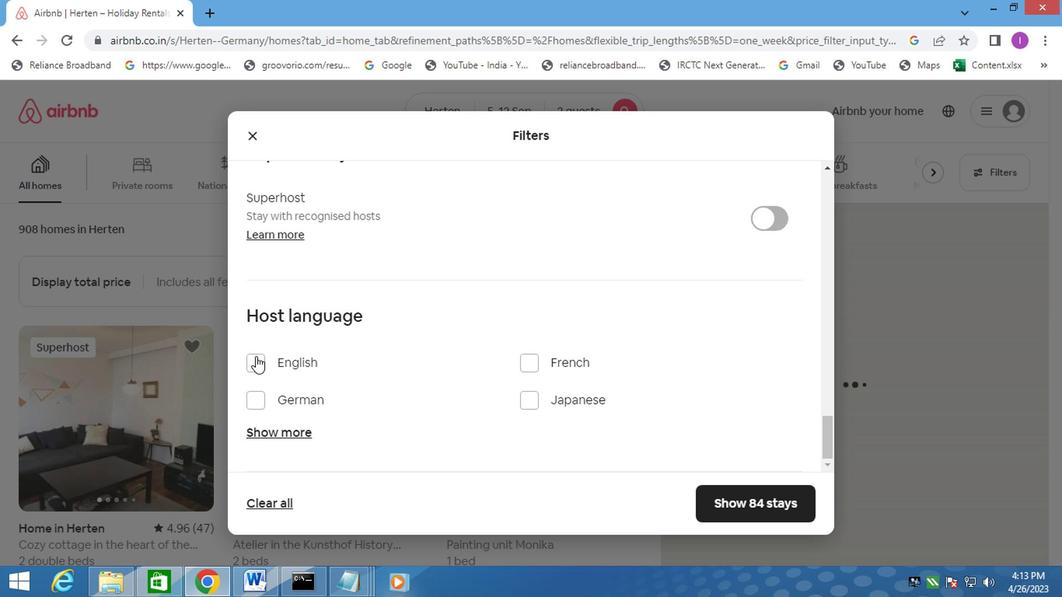 
Action: Mouse pressed left at (259, 356)
Screenshot: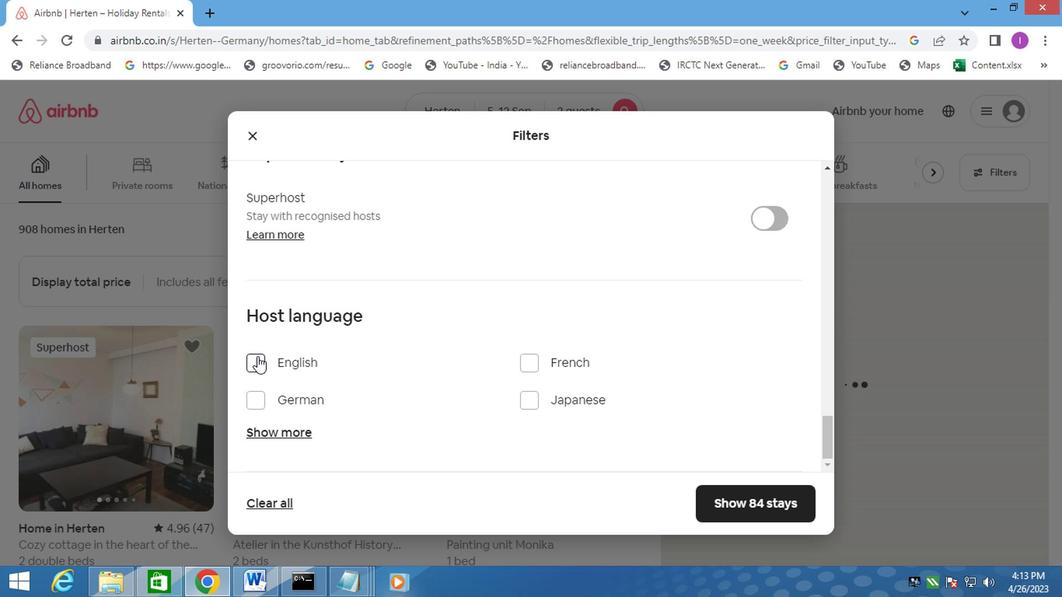 
Action: Mouse moved to (757, 518)
Screenshot: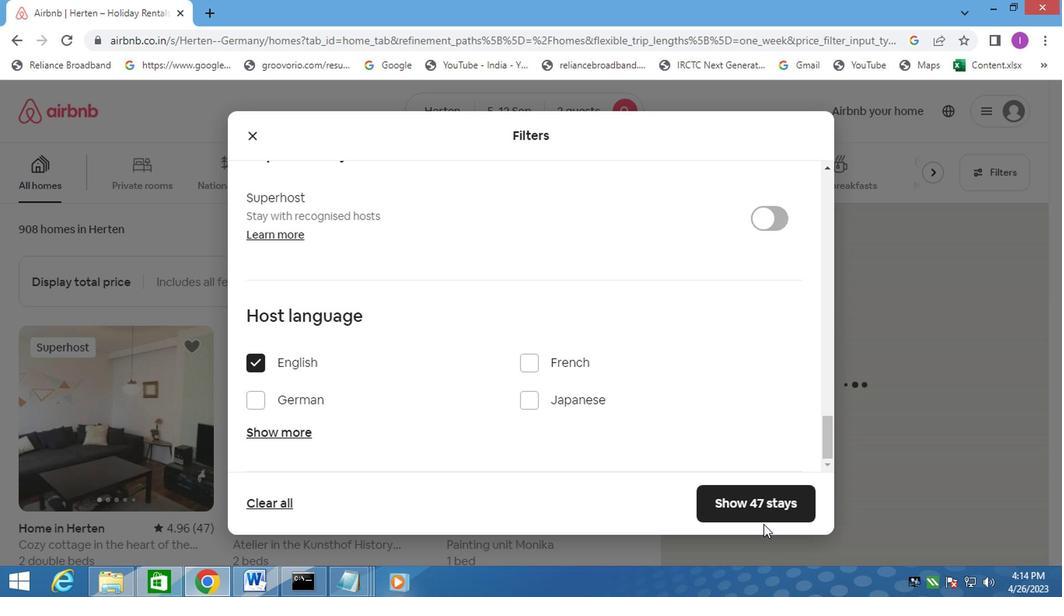 
Action: Mouse pressed left at (757, 518)
Screenshot: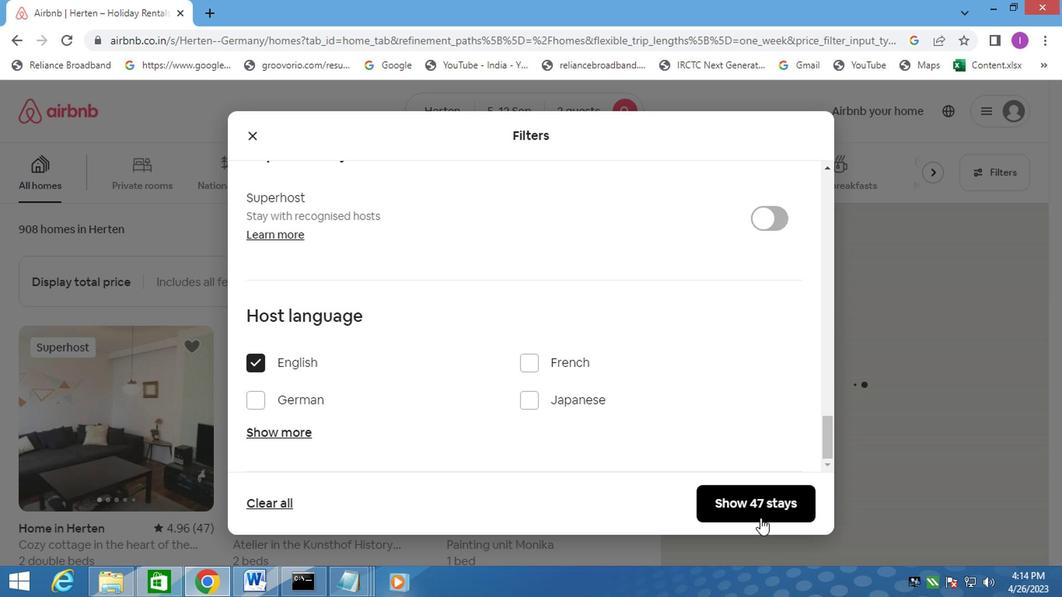 
Action: Mouse moved to (568, 310)
Screenshot: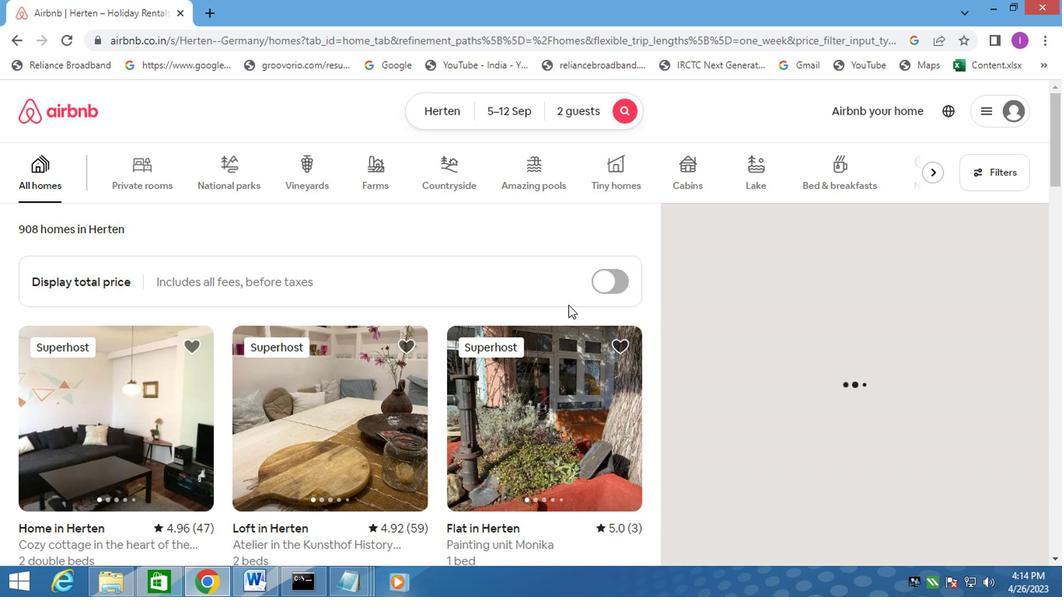 
